 Task: Find a place to stay in An Nabk, Syria, for specific dates with a budget of ₹5000 to ₹10000, 1 bedroom, and specific amenities.
Action: Mouse moved to (522, 114)
Screenshot: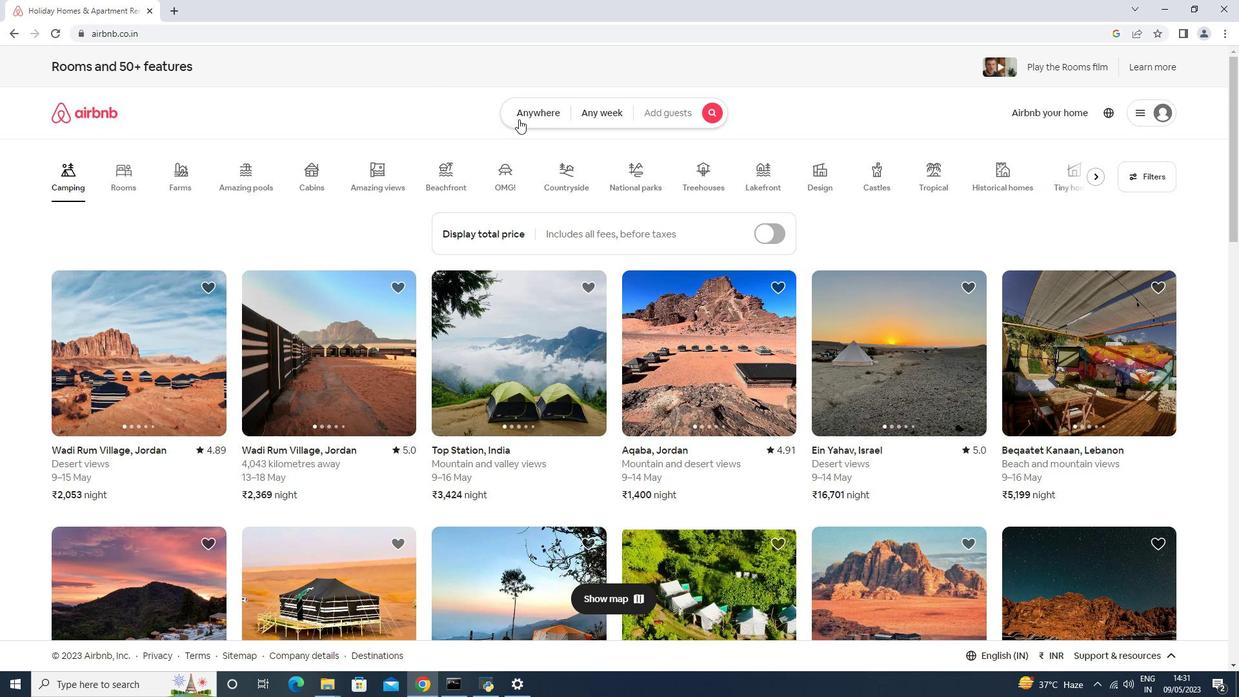 
Action: Mouse pressed left at (522, 114)
Screenshot: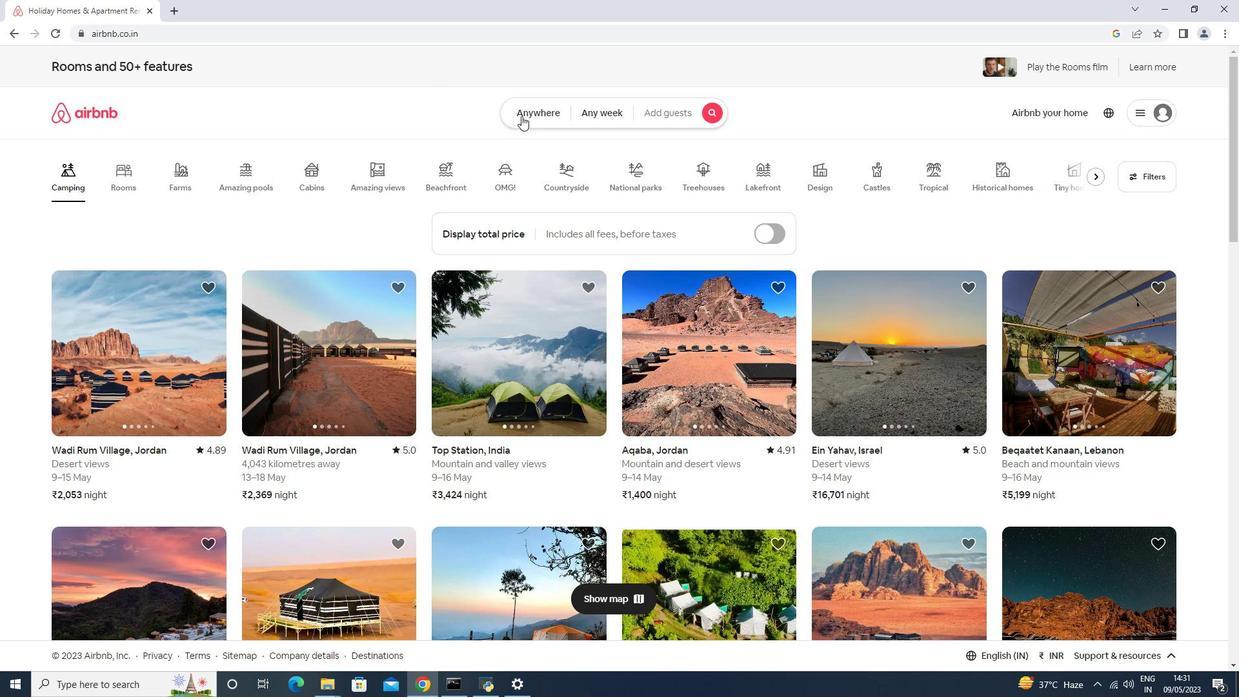 
Action: Mouse moved to (401, 165)
Screenshot: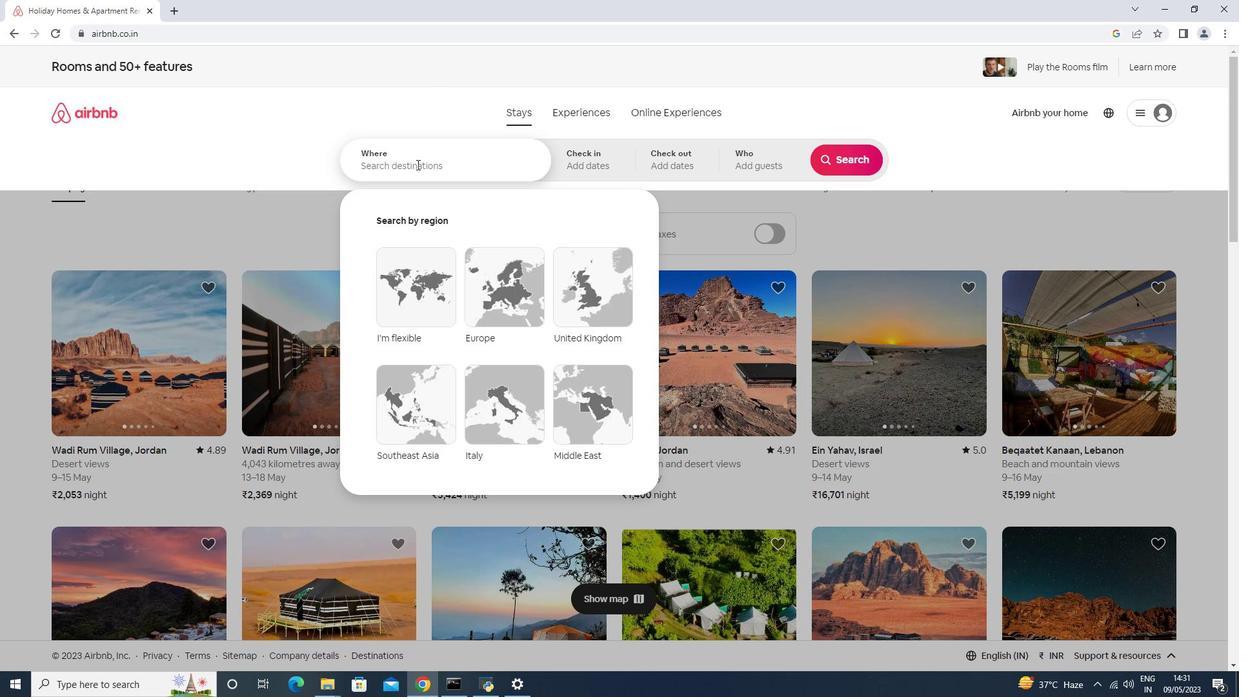 
Action: Mouse pressed left at (401, 165)
Screenshot: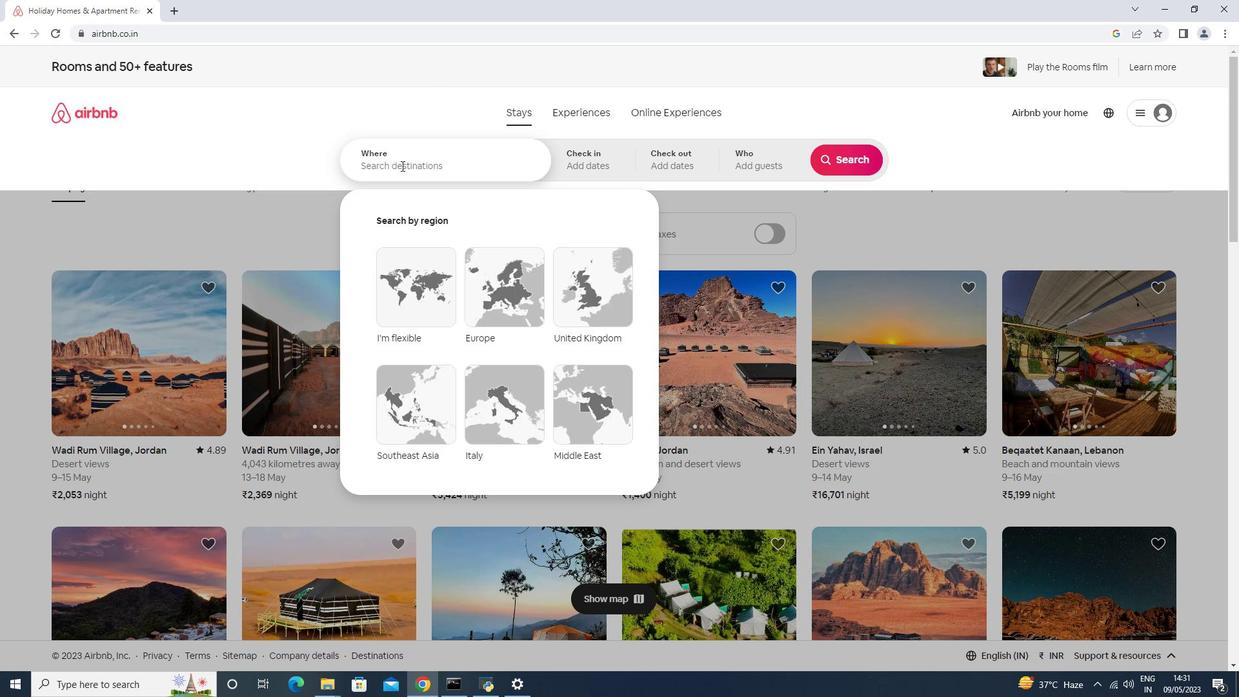 
Action: Mouse moved to (400, 165)
Screenshot: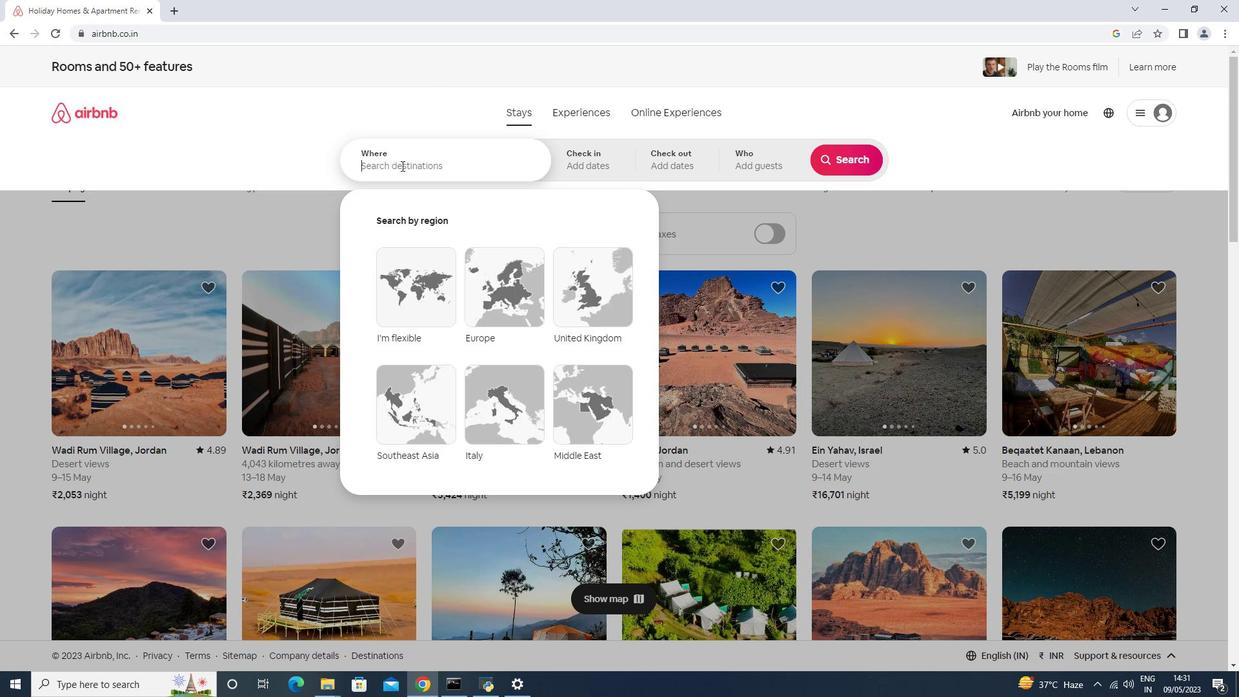 
Action: Key pressed <Key.shift>An<Key.space><Key.shift>Nabk,<Key.space><Key.shift>Syria<Key.enter>
Screenshot: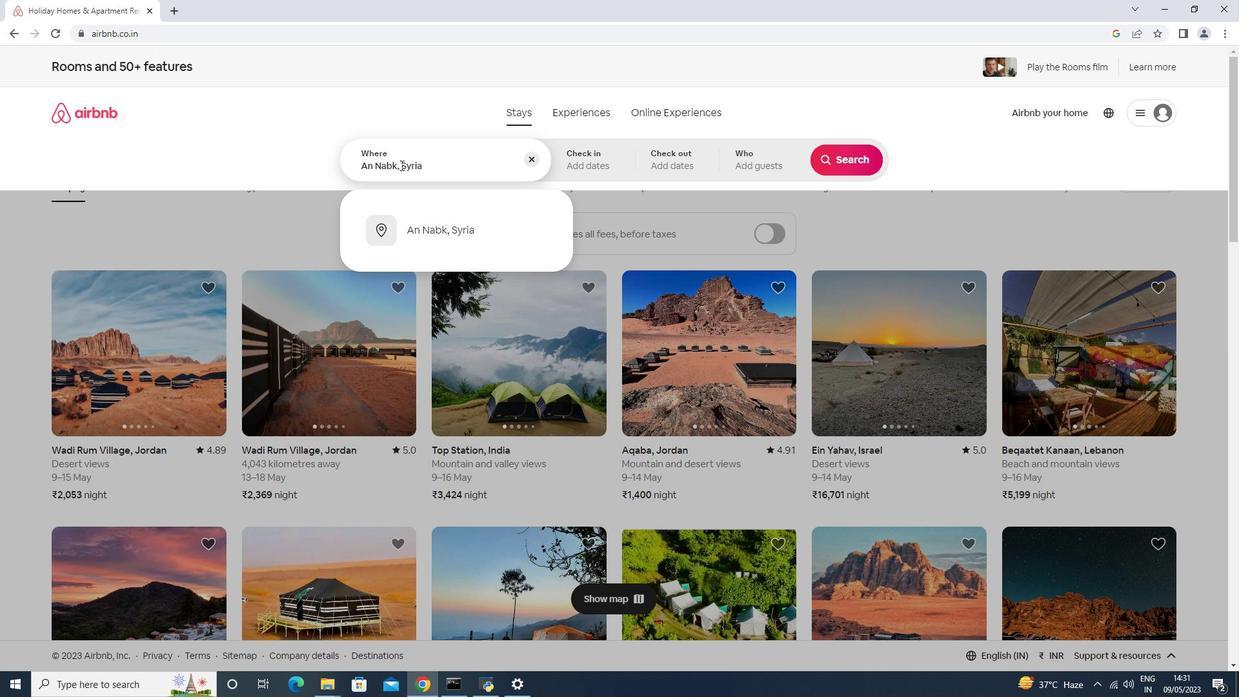 
Action: Mouse moved to (837, 264)
Screenshot: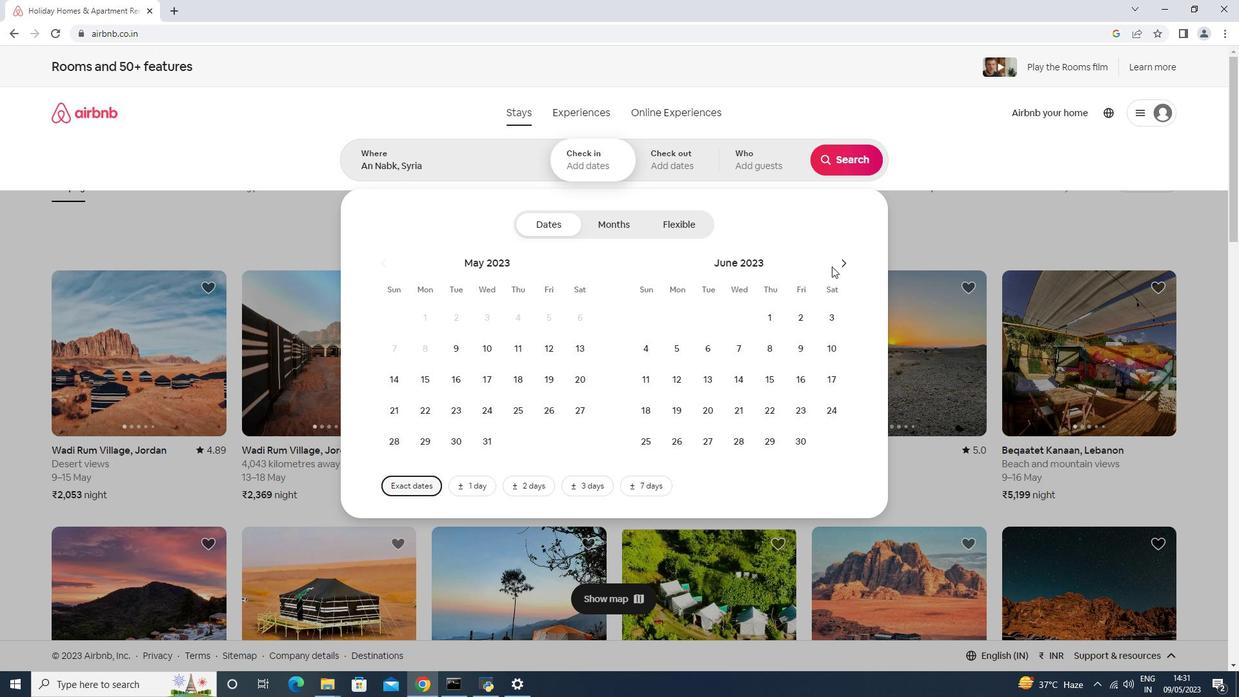 
Action: Mouse pressed left at (837, 264)
Screenshot: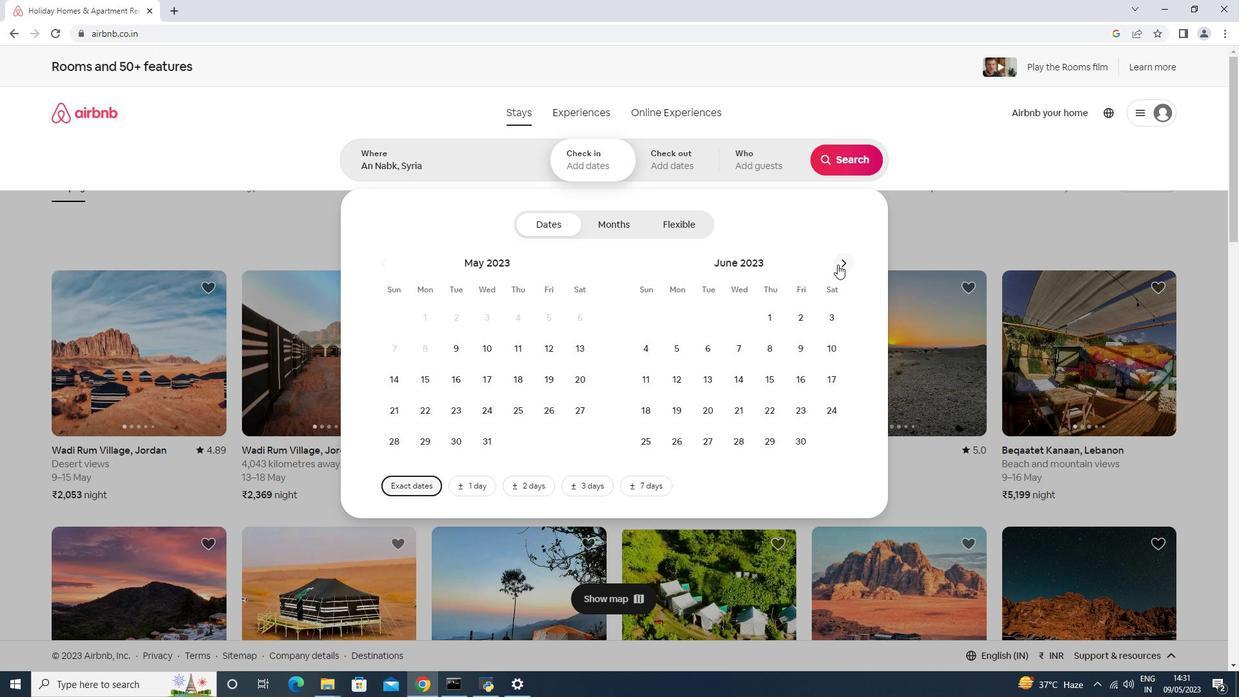 
Action: Mouse pressed left at (837, 264)
Screenshot: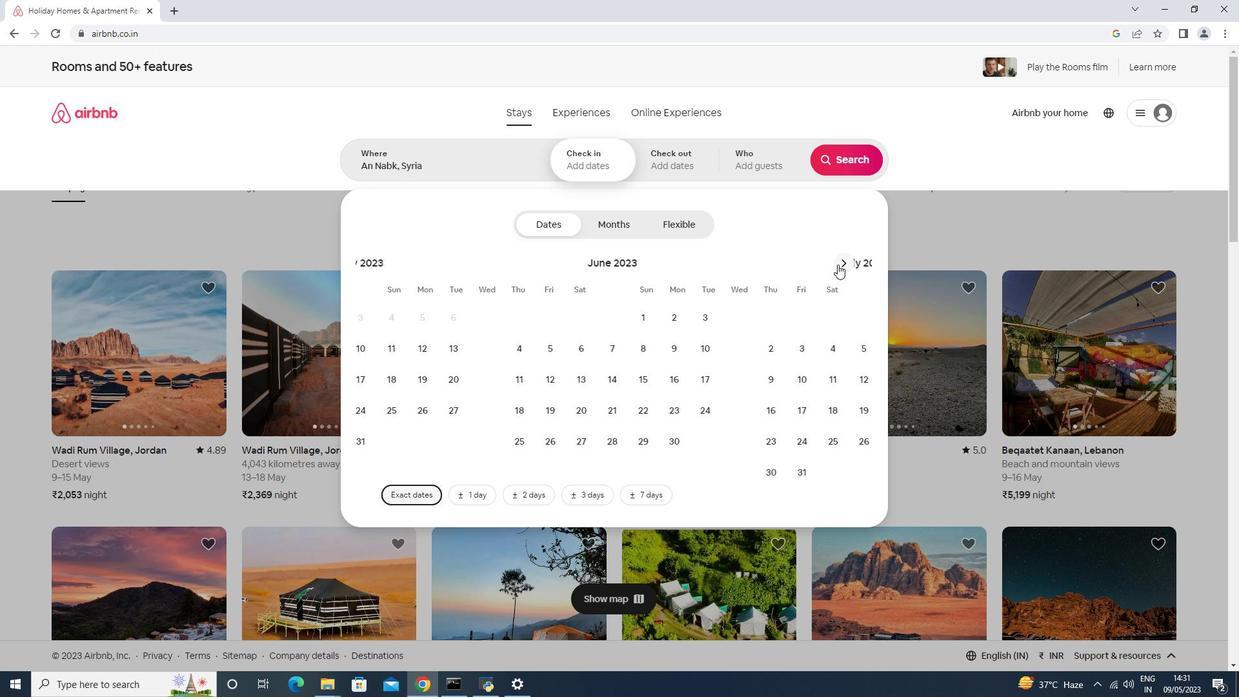 
Action: Mouse moved to (695, 379)
Screenshot: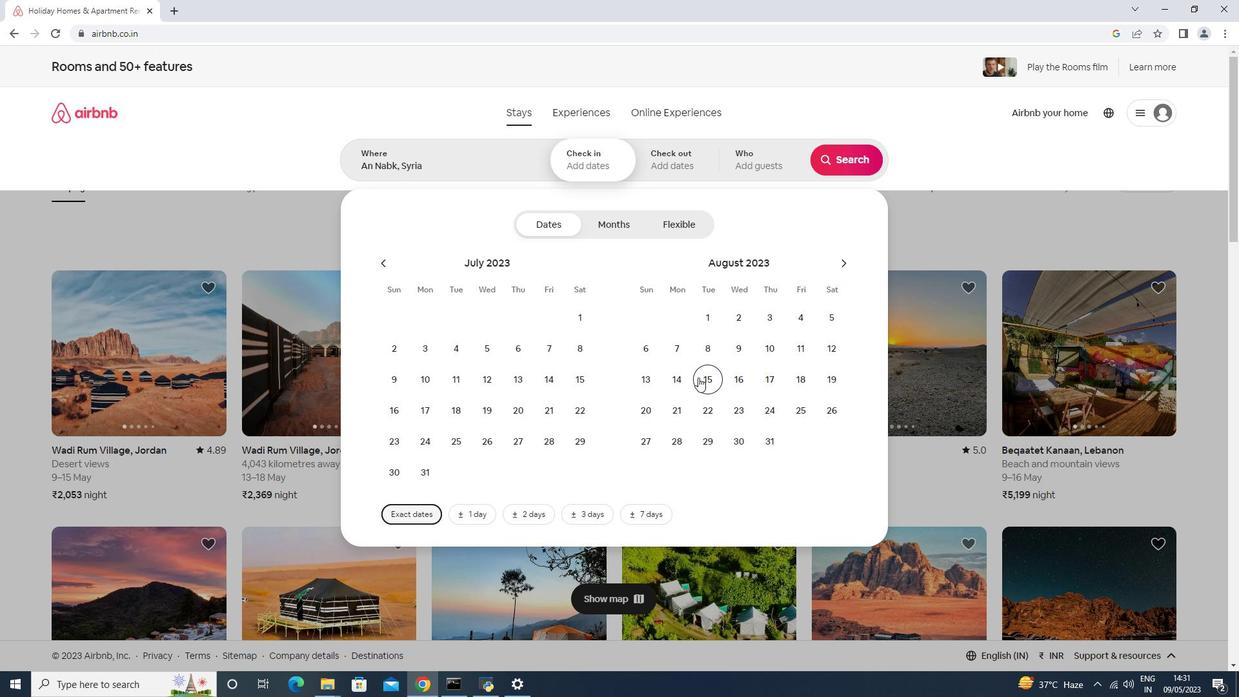 
Action: Mouse pressed left at (695, 379)
Screenshot: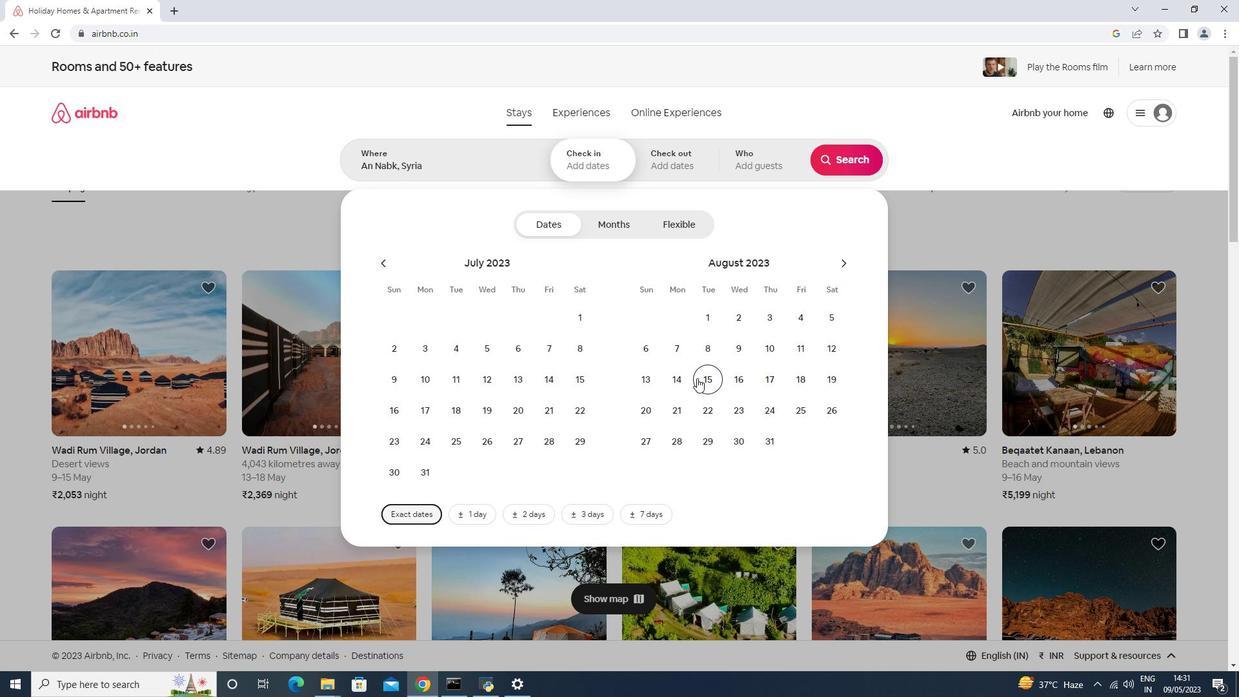 
Action: Mouse moved to (639, 415)
Screenshot: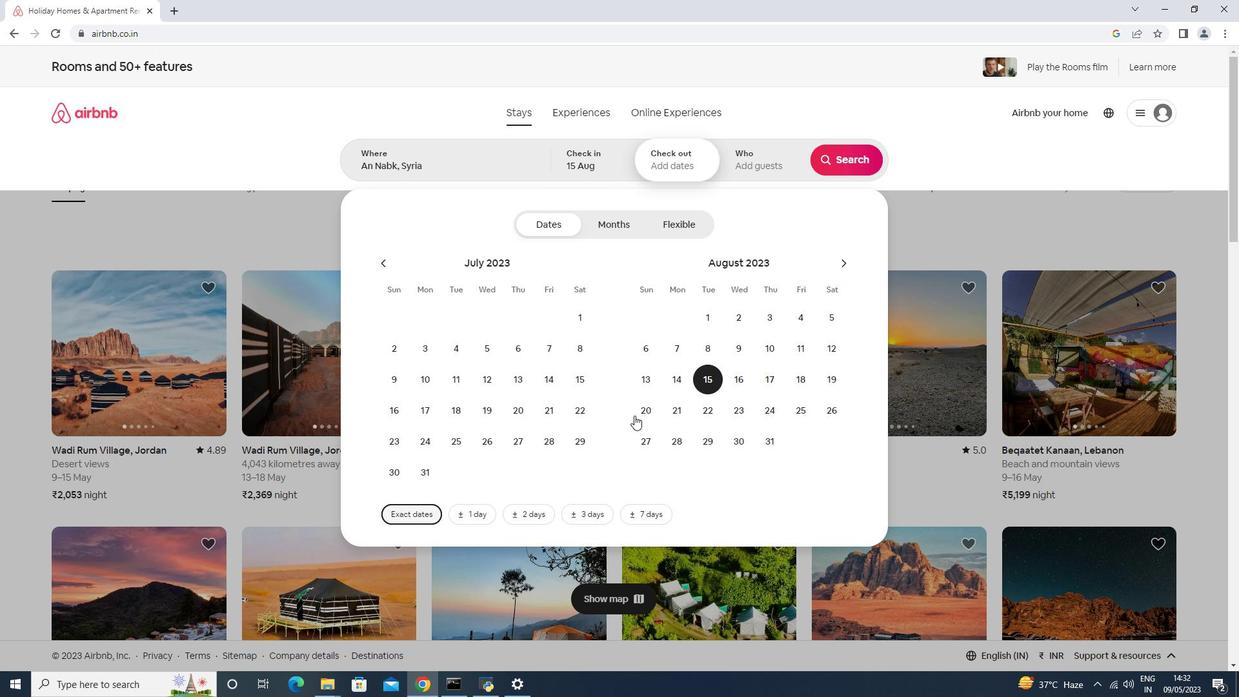 
Action: Mouse pressed left at (639, 415)
Screenshot: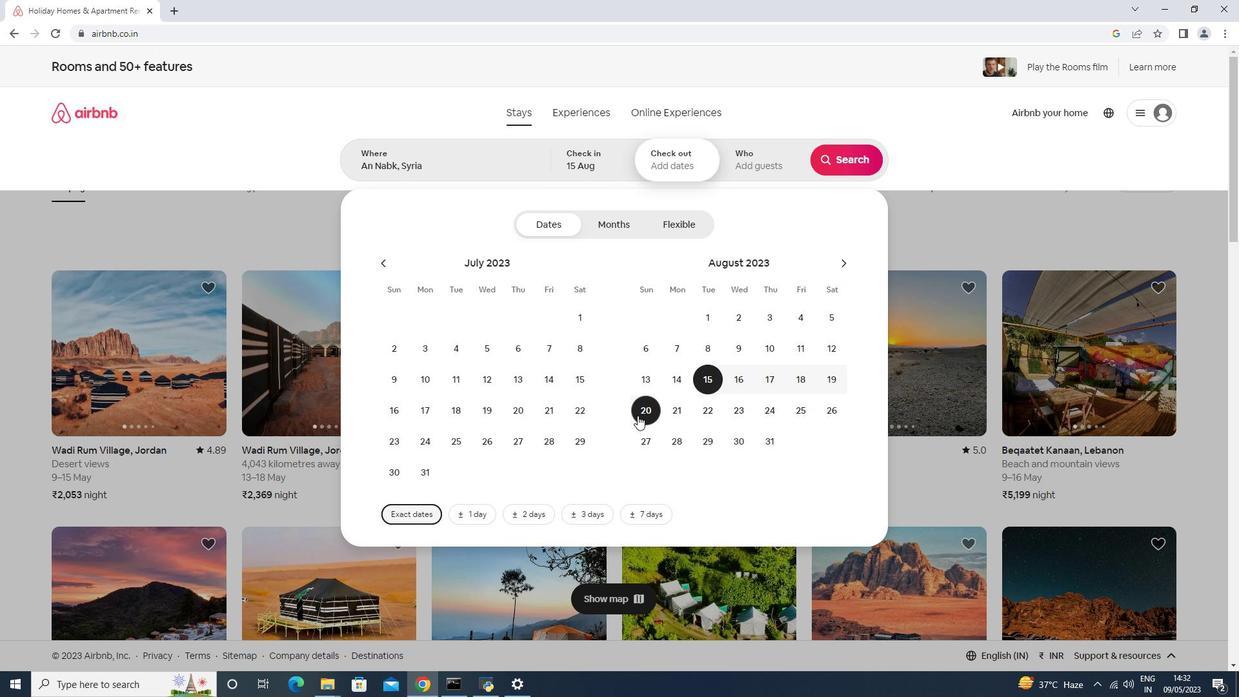 
Action: Mouse moved to (778, 158)
Screenshot: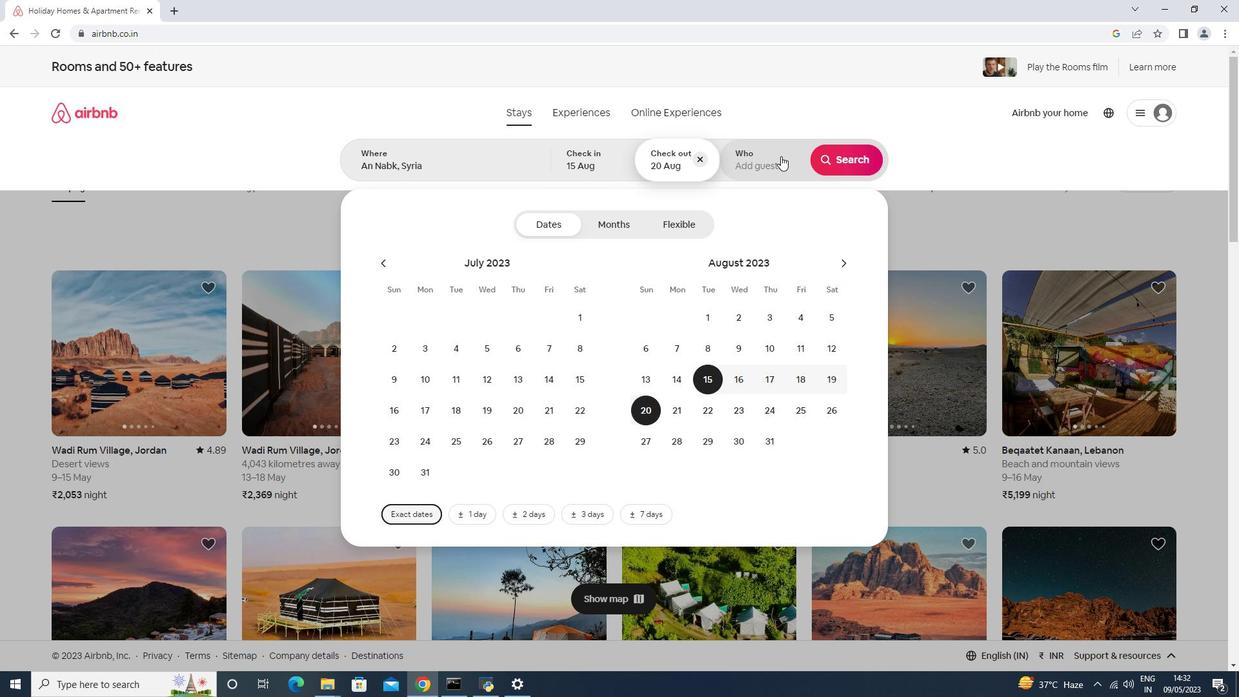 
Action: Mouse pressed left at (778, 158)
Screenshot: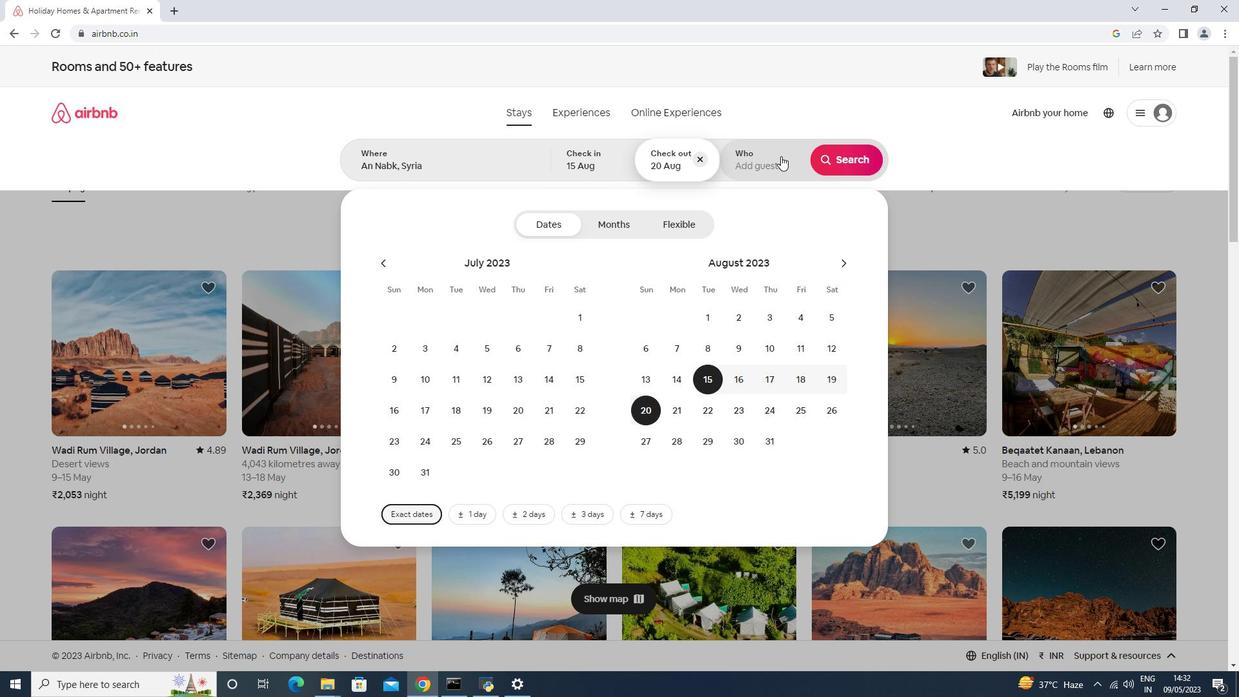 
Action: Mouse moved to (857, 236)
Screenshot: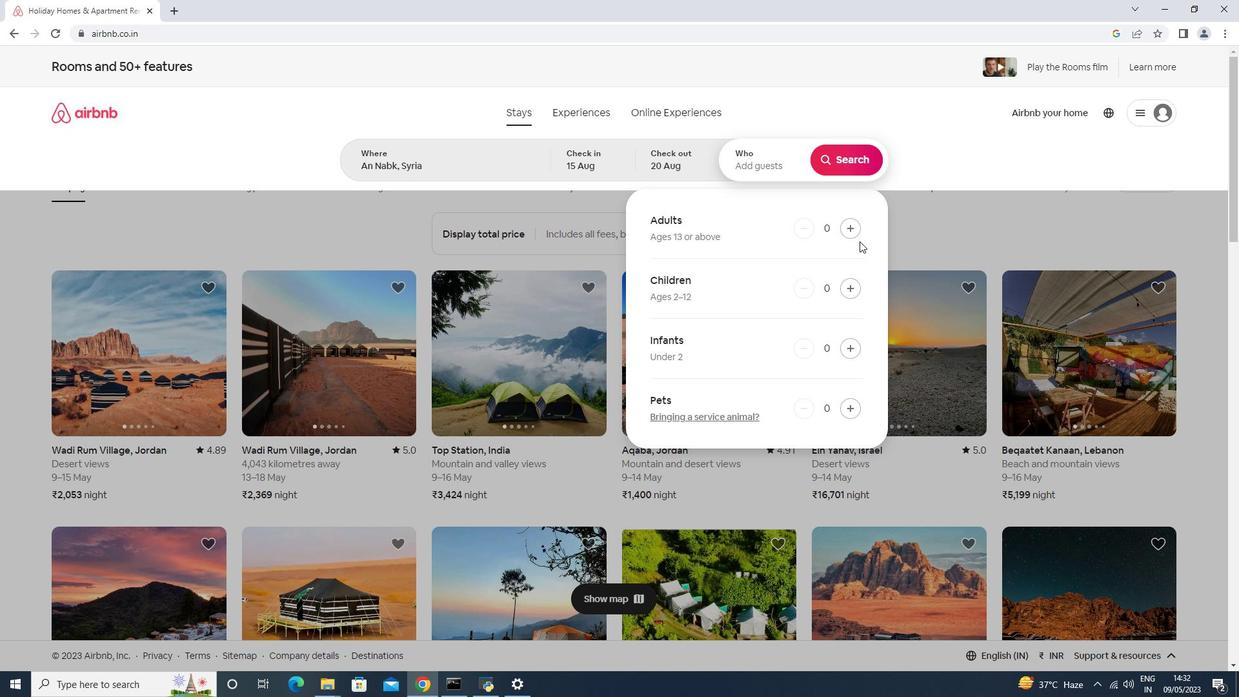 
Action: Mouse pressed left at (857, 236)
Screenshot: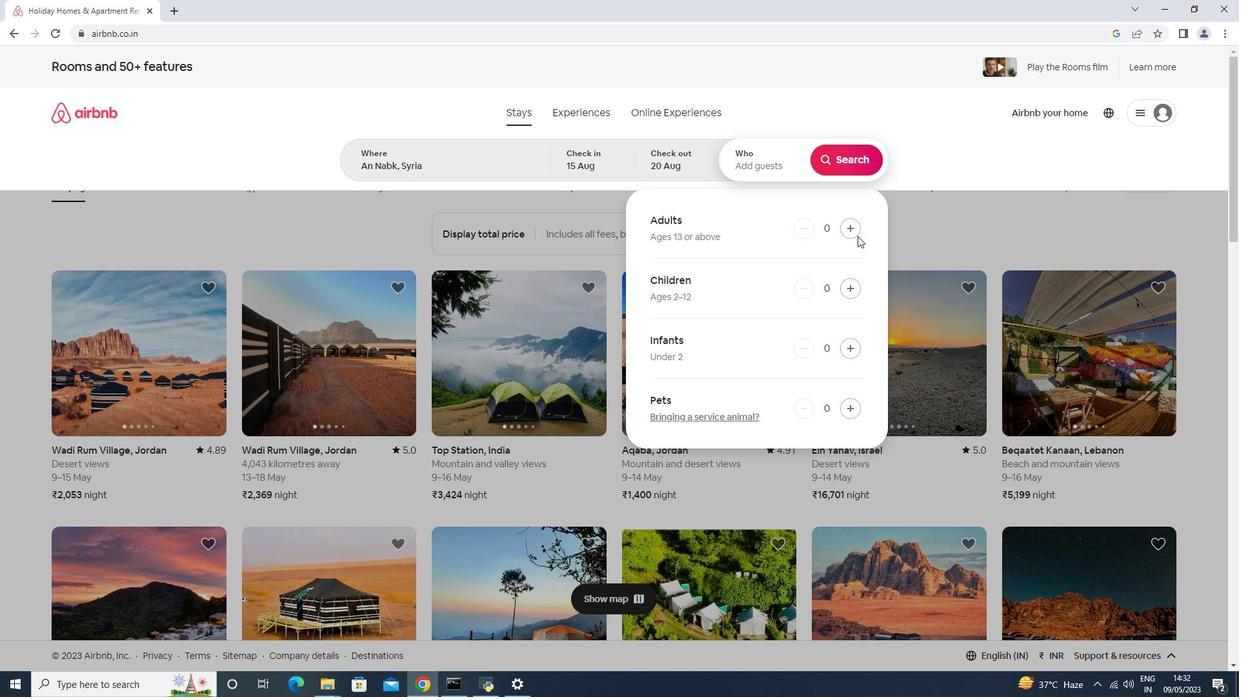 
Action: Mouse moved to (853, 229)
Screenshot: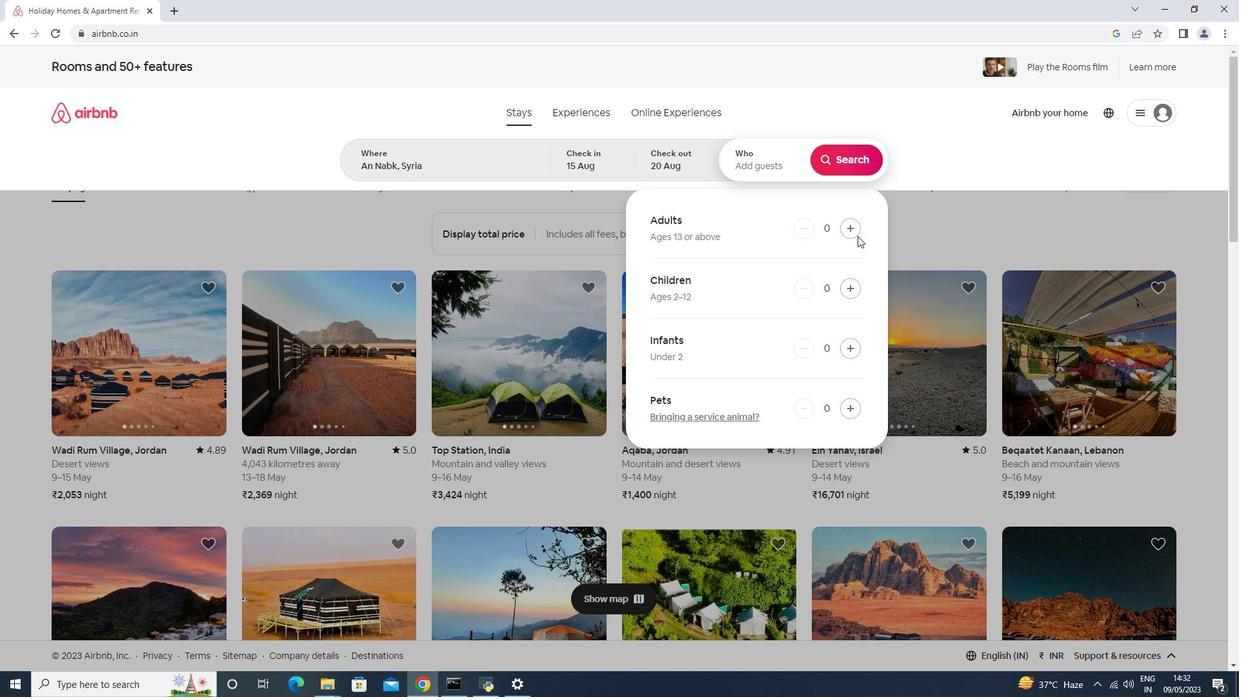 
Action: Mouse pressed left at (853, 229)
Screenshot: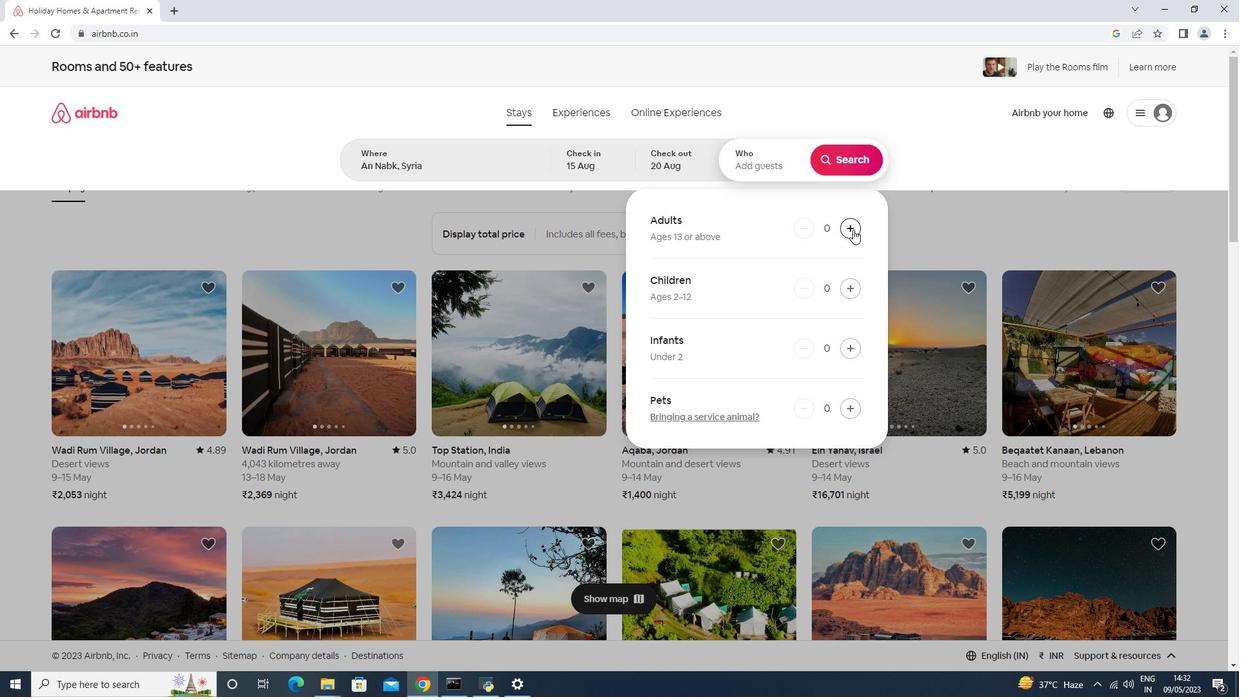 
Action: Mouse moved to (858, 156)
Screenshot: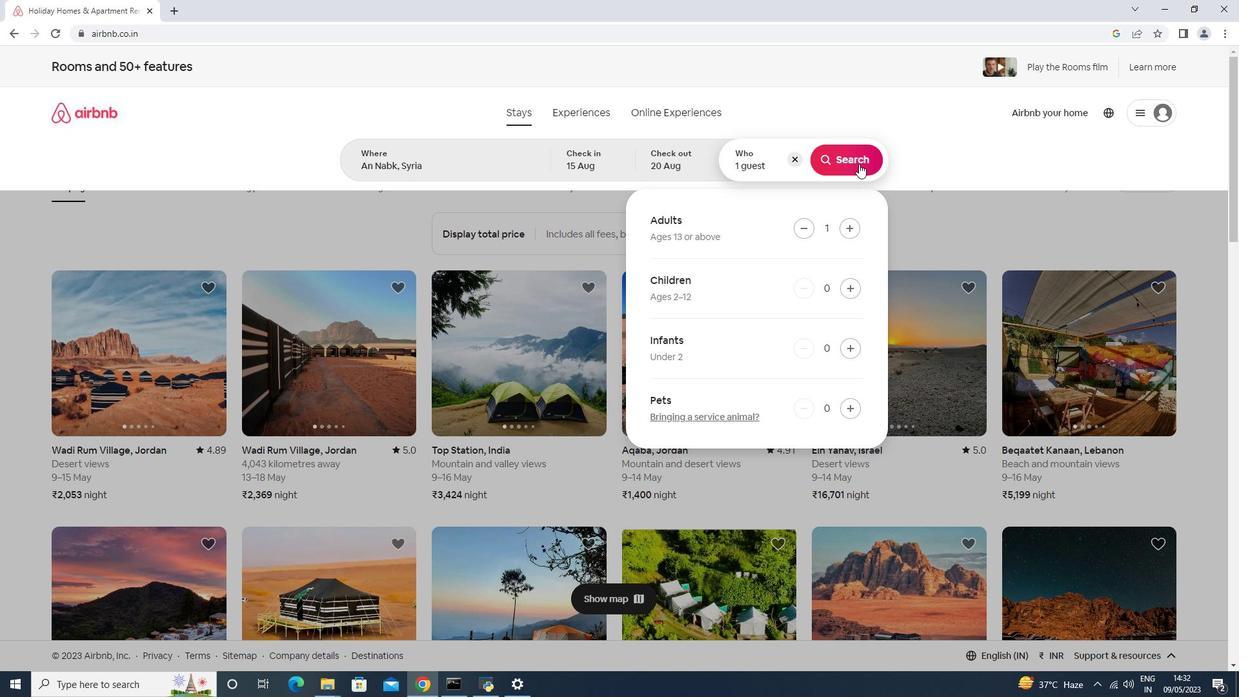 
Action: Mouse pressed left at (858, 156)
Screenshot: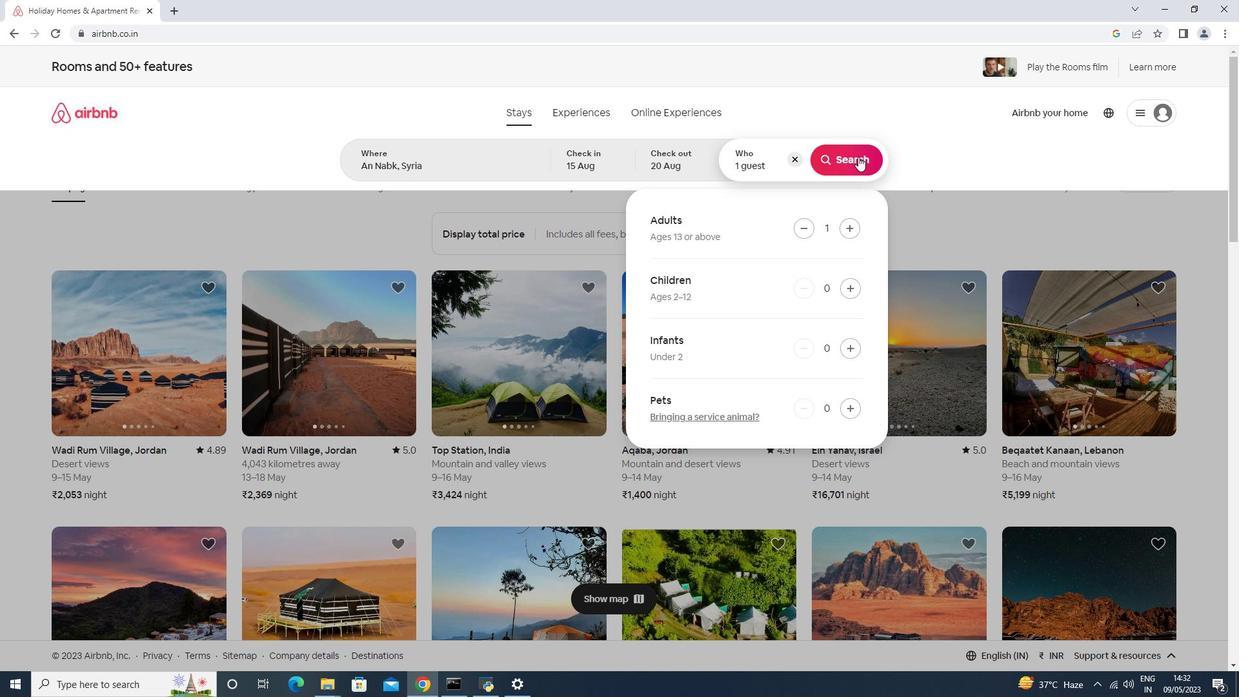 
Action: Mouse moved to (1172, 122)
Screenshot: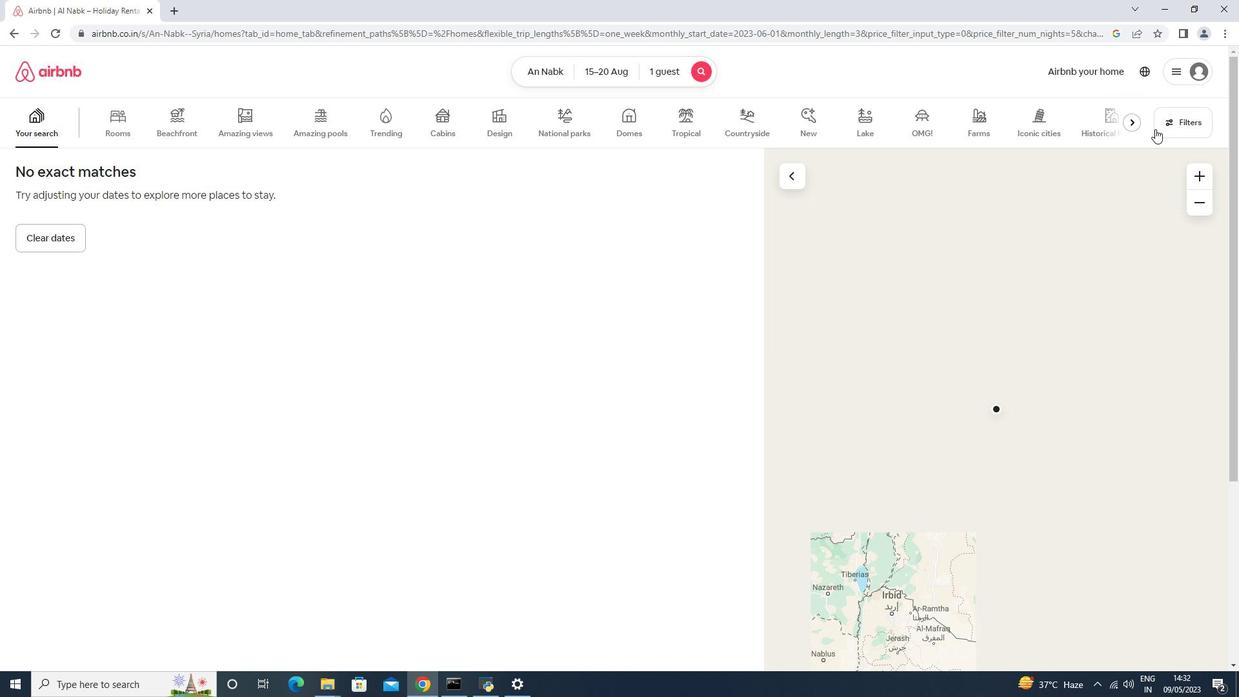 
Action: Mouse pressed left at (1172, 122)
Screenshot: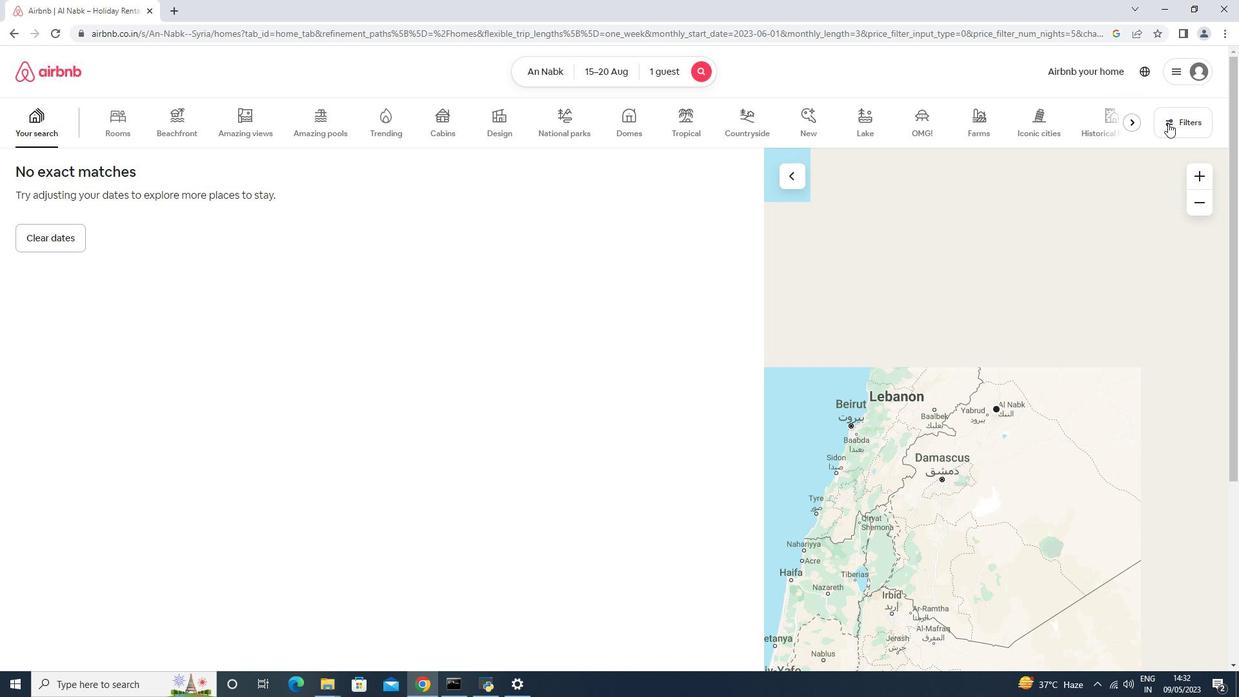 
Action: Mouse moved to (489, 428)
Screenshot: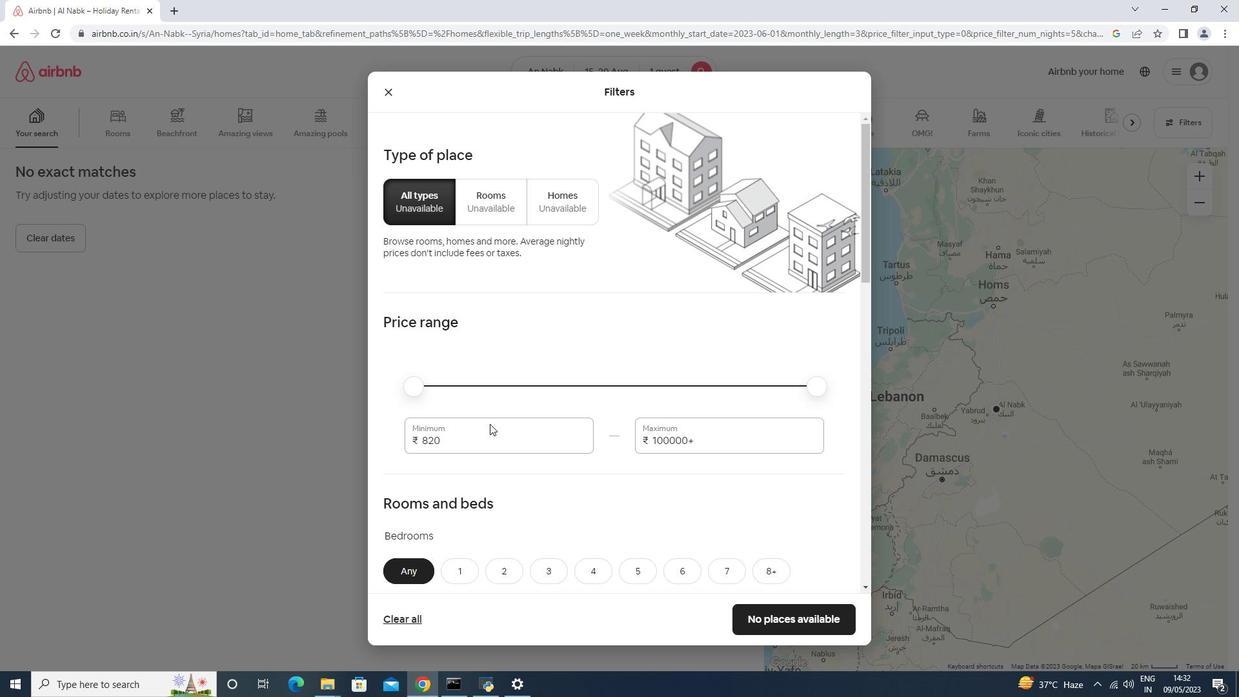 
Action: Mouse pressed left at (489, 428)
Screenshot: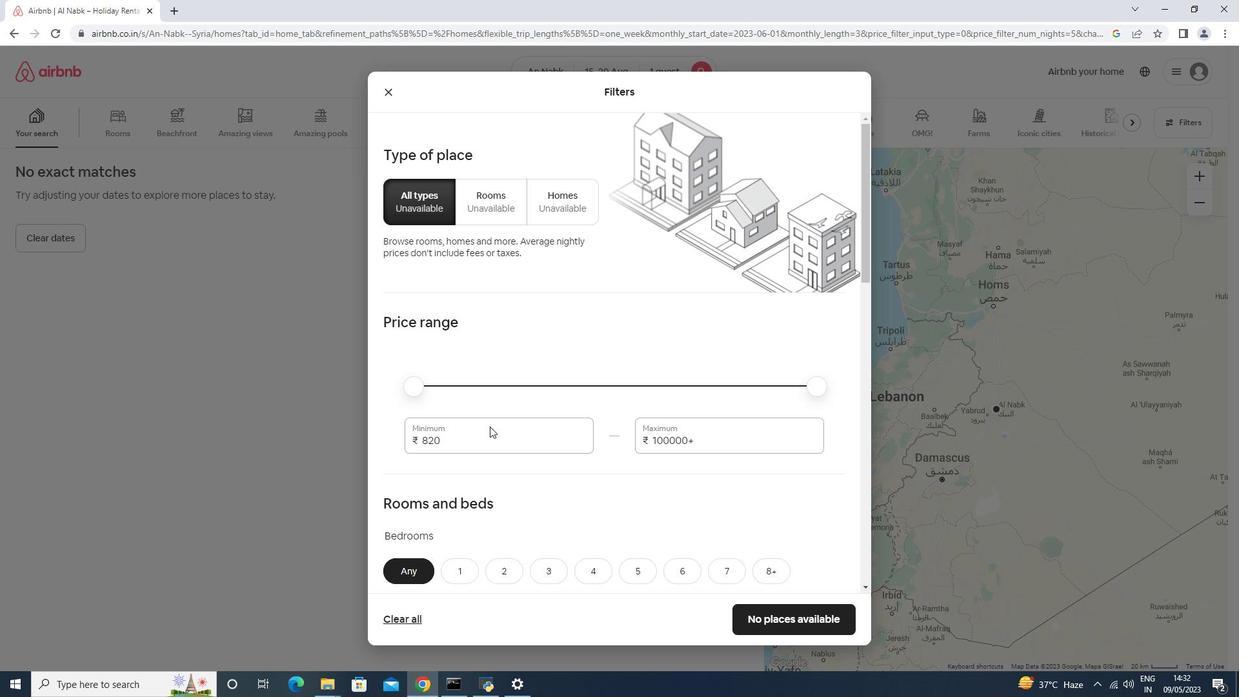 
Action: Mouse moved to (490, 423)
Screenshot: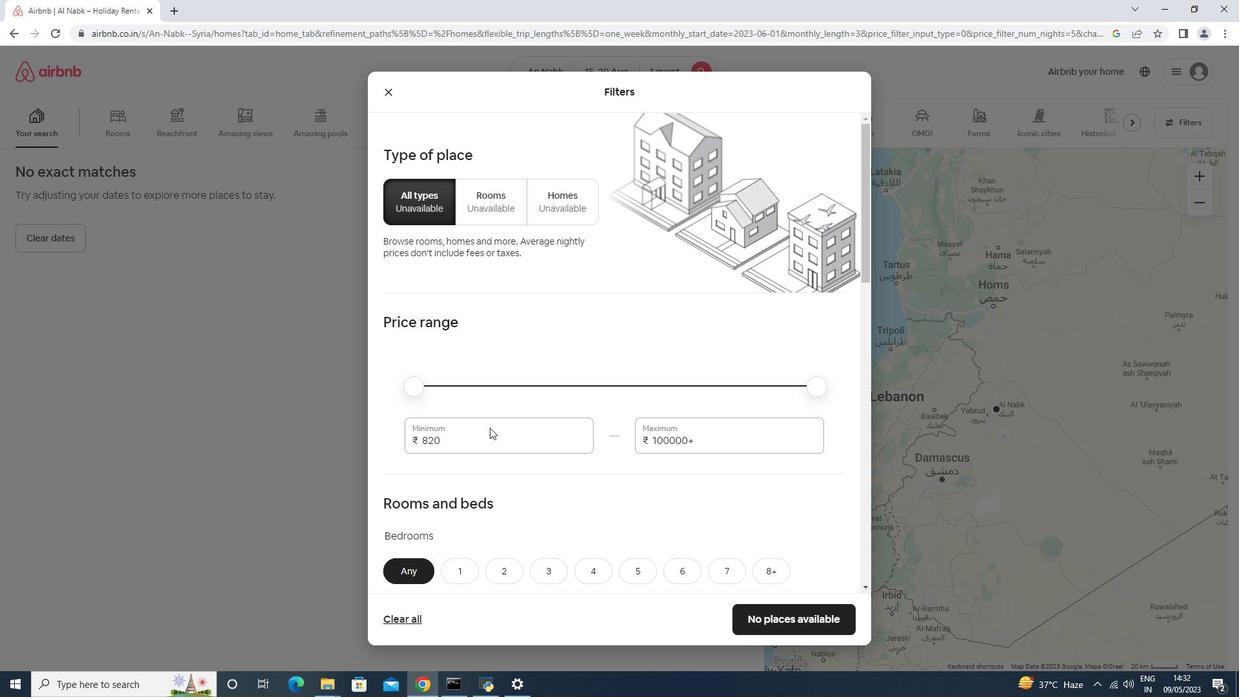 
Action: Key pressed <Key.backspace><Key.backspace><Key.backspace>5000<Key.tab>10000
Screenshot: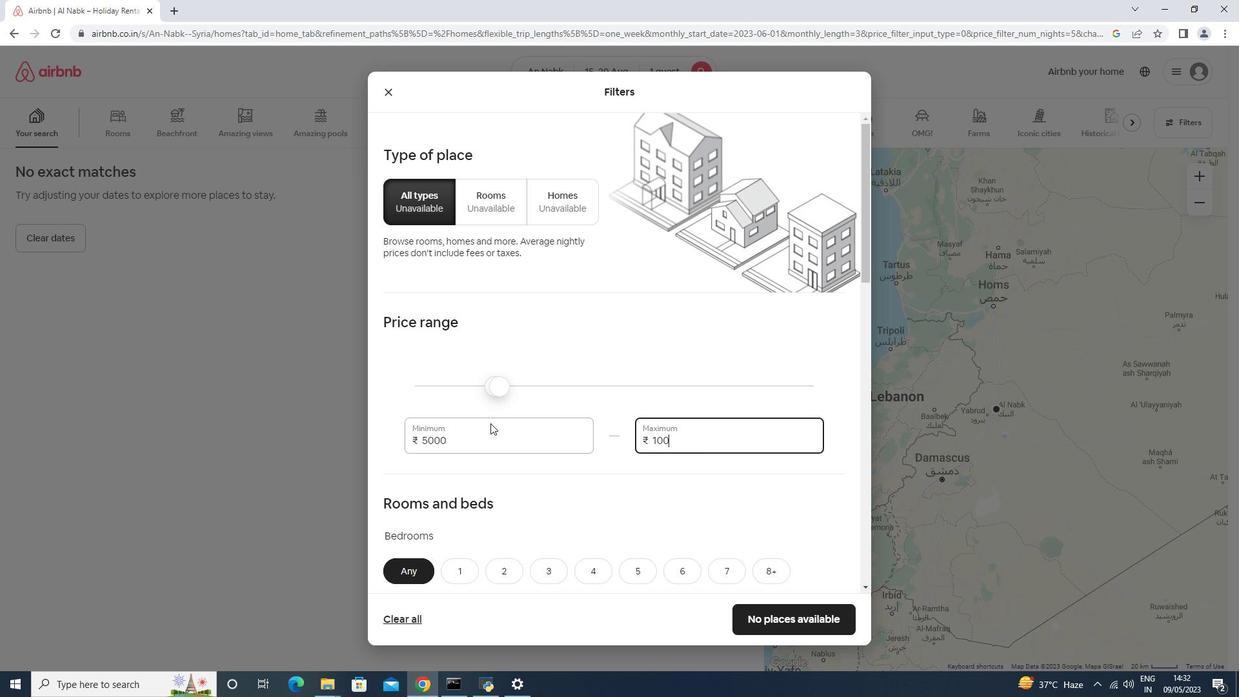 
Action: Mouse scrolled (490, 422) with delta (0, 0)
Screenshot: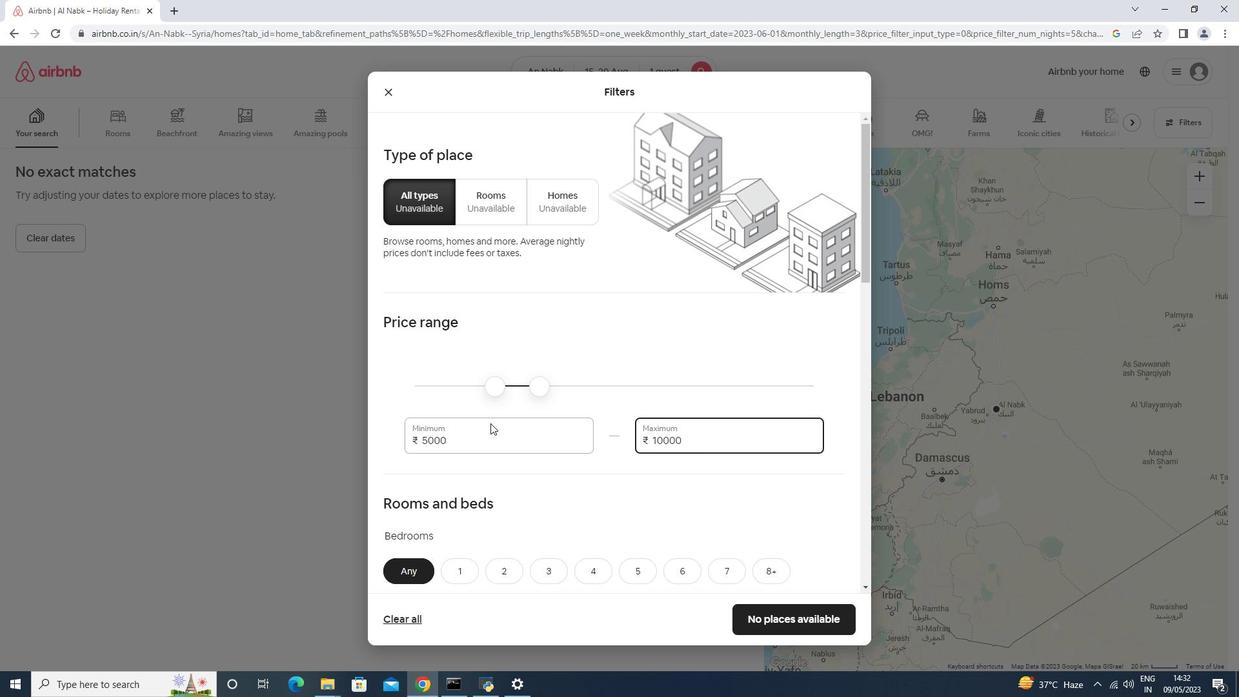 
Action: Mouse scrolled (490, 422) with delta (0, 0)
Screenshot: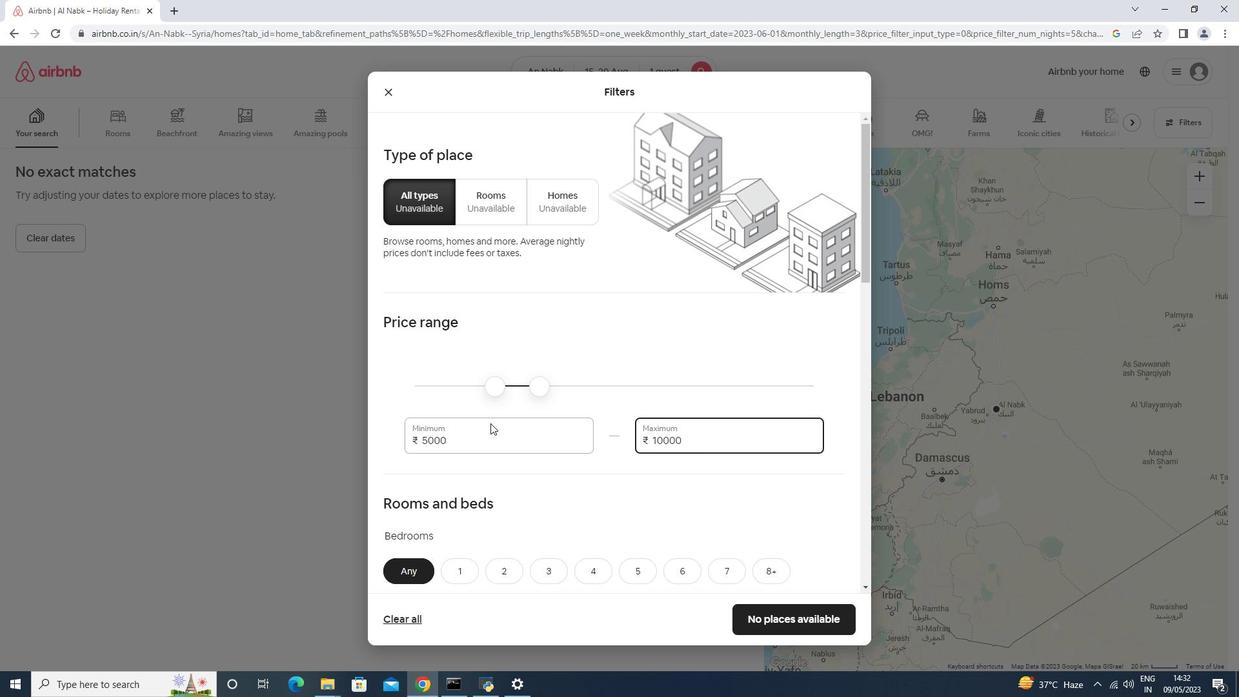 
Action: Mouse scrolled (490, 422) with delta (0, 0)
Screenshot: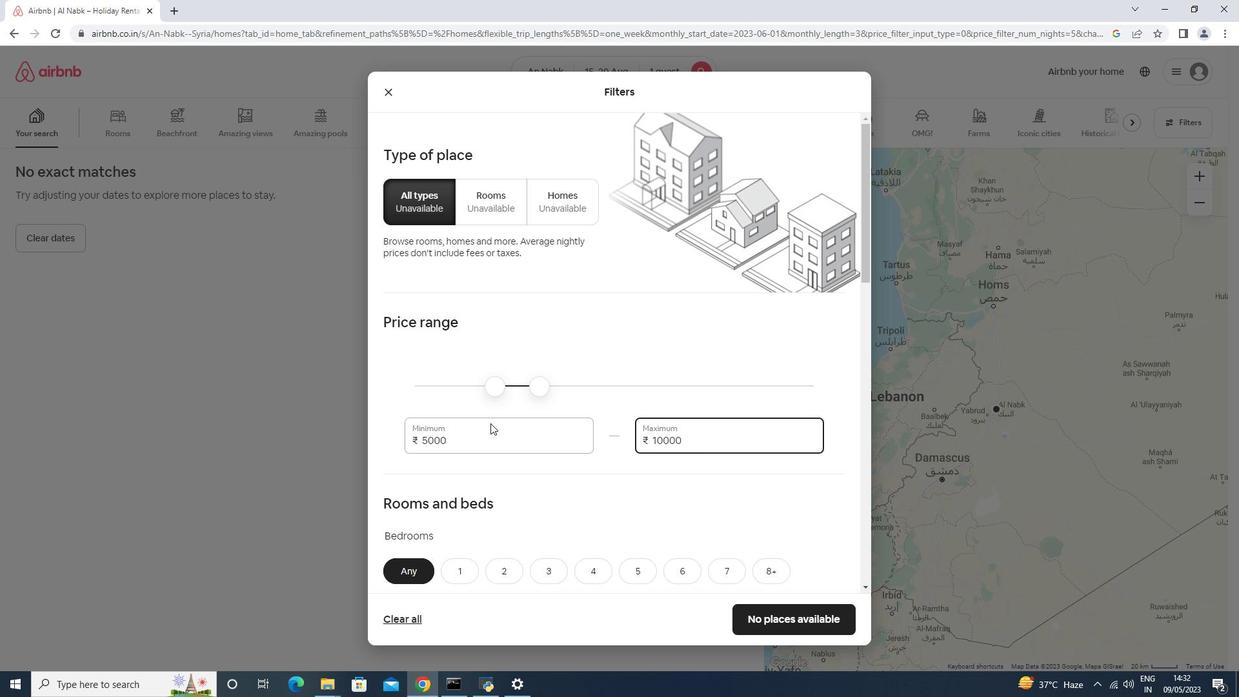 
Action: Mouse scrolled (490, 422) with delta (0, 0)
Screenshot: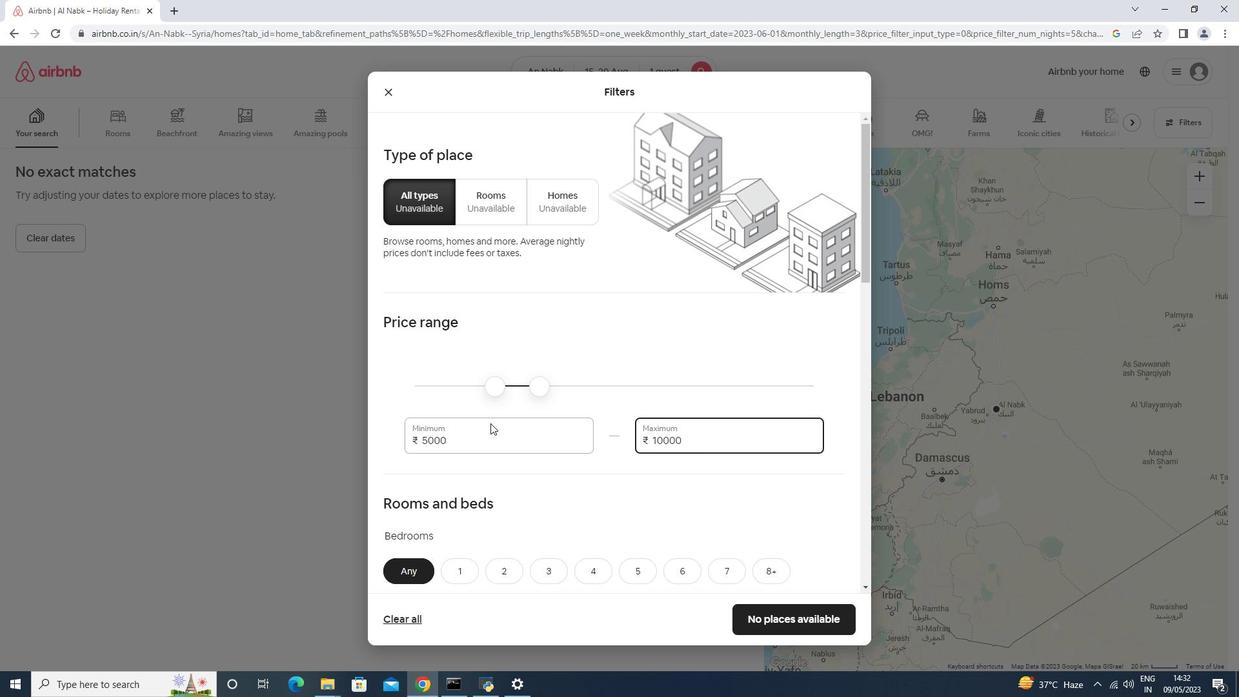 
Action: Mouse scrolled (490, 422) with delta (0, 0)
Screenshot: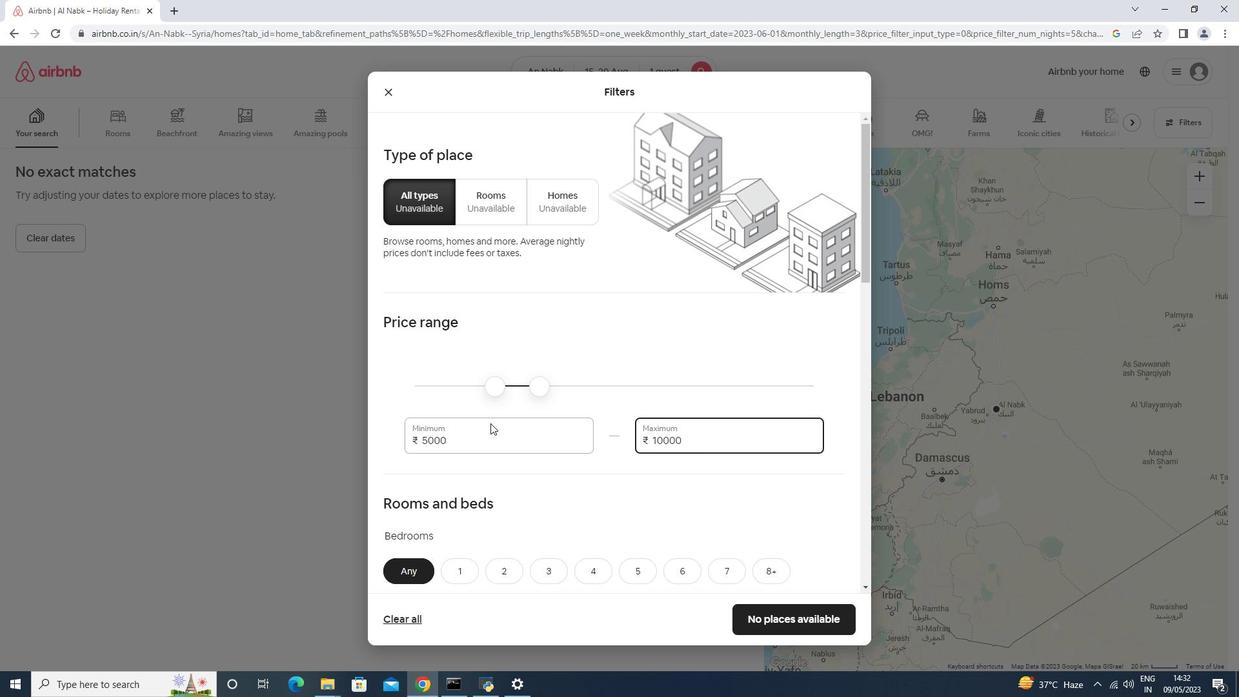 
Action: Mouse moved to (460, 342)
Screenshot: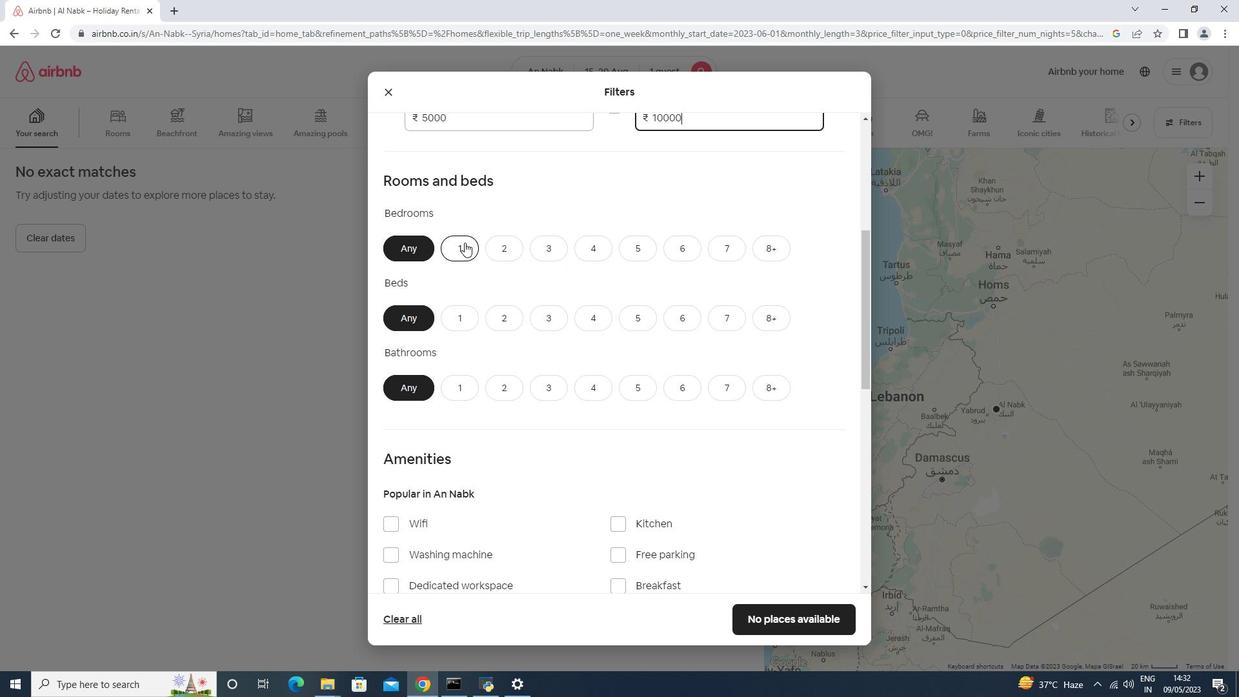 
Action: Mouse pressed left at (460, 342)
Screenshot: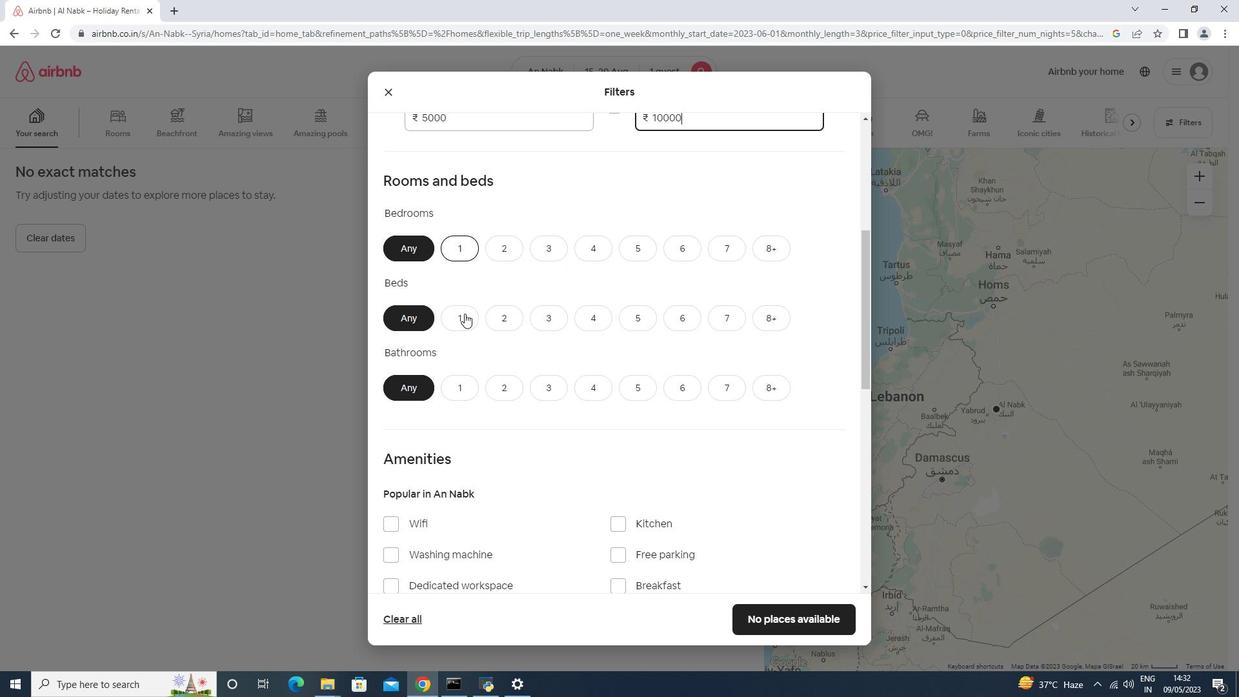 
Action: Mouse moved to (460, 327)
Screenshot: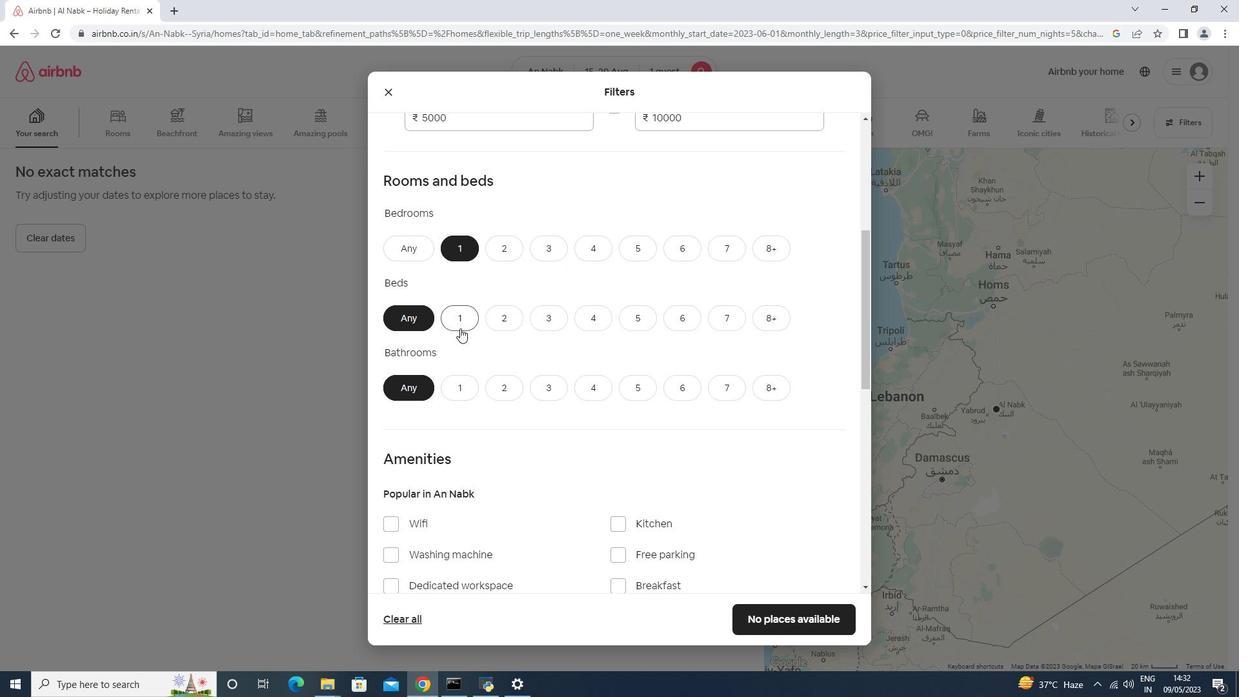 
Action: Mouse pressed left at (460, 327)
Screenshot: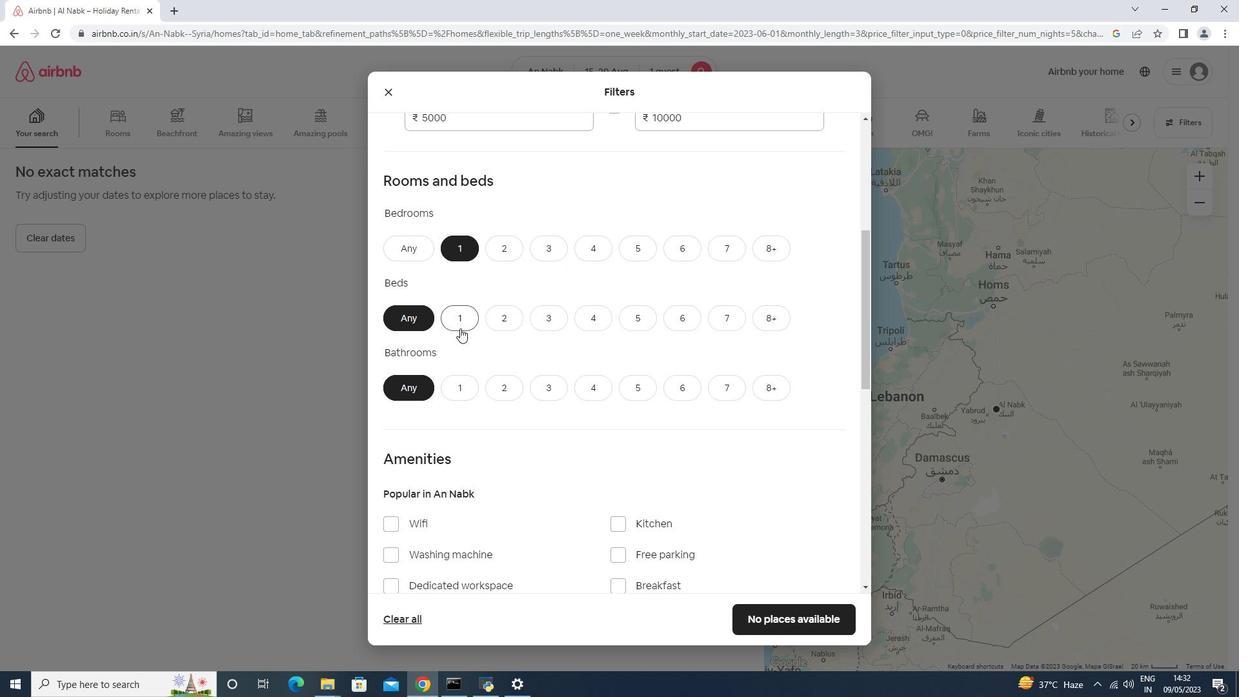 
Action: Mouse moved to (461, 377)
Screenshot: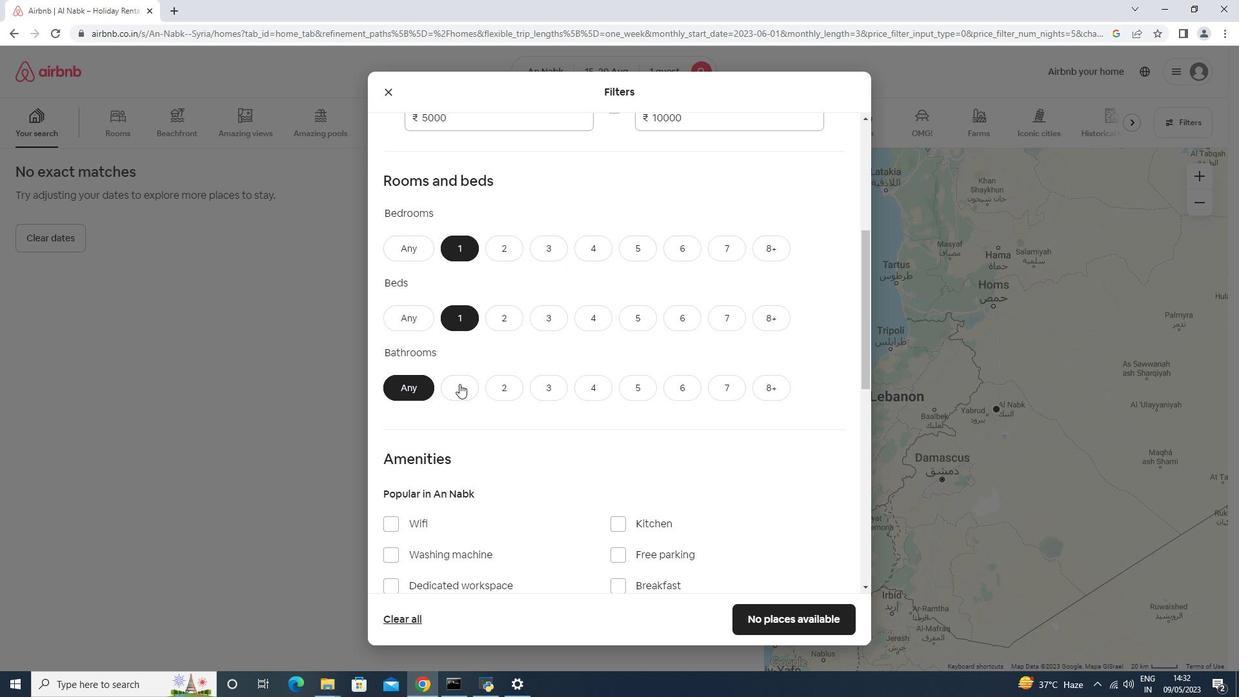 
Action: Mouse pressed left at (461, 377)
Screenshot: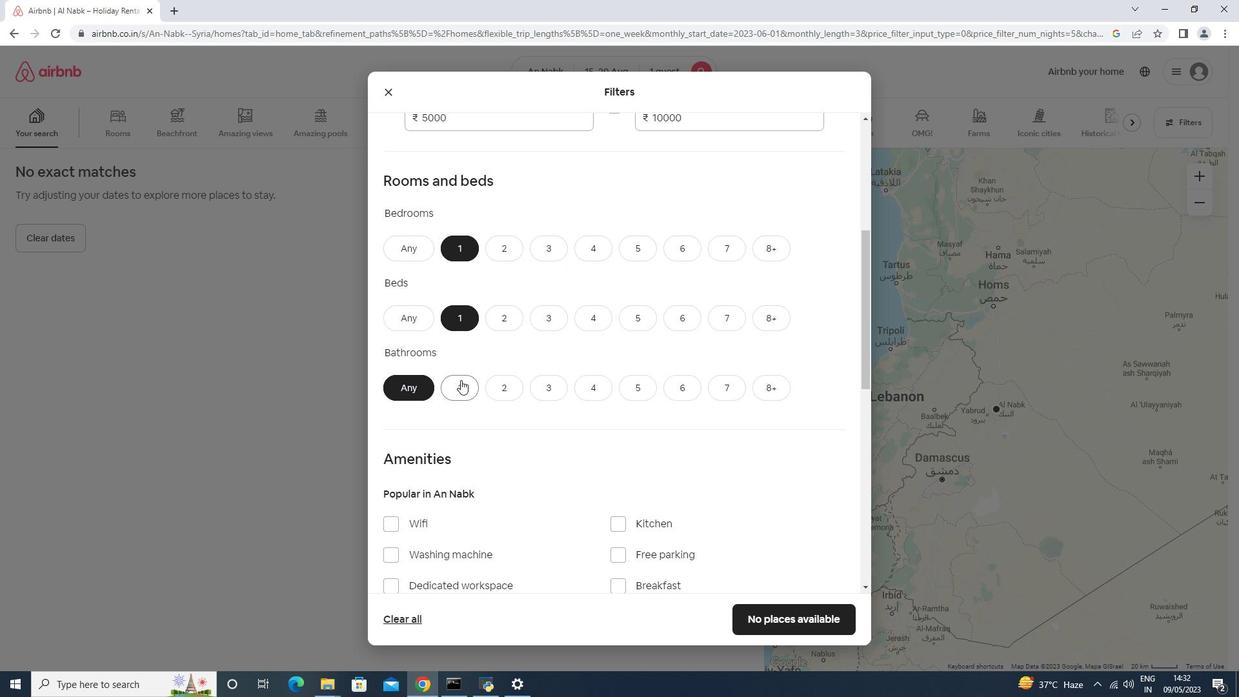 
Action: Mouse moved to (461, 369)
Screenshot: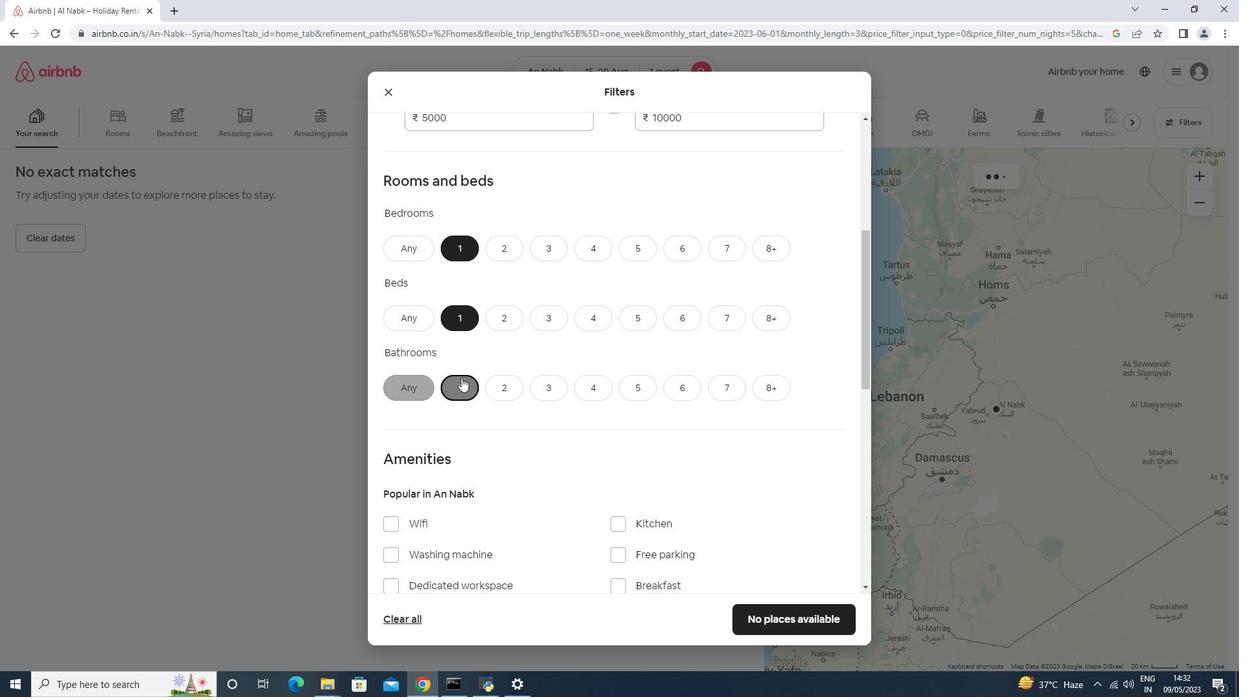 
Action: Mouse scrolled (461, 368) with delta (0, 0)
Screenshot: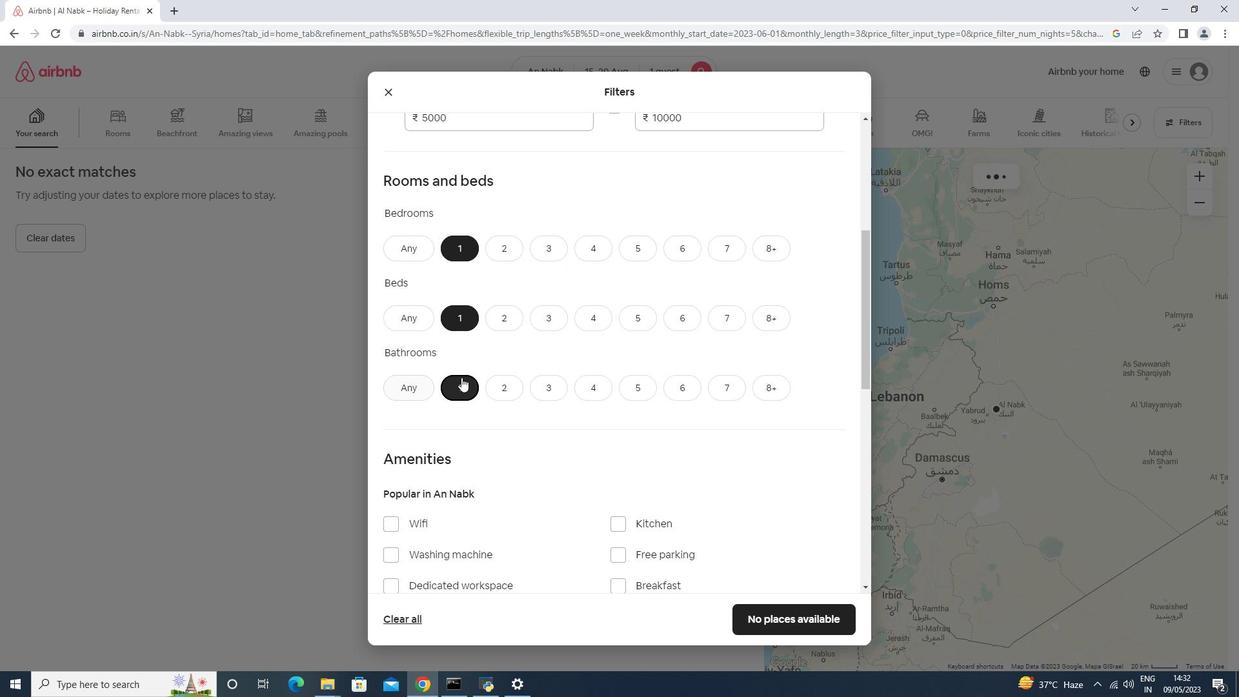 
Action: Mouse scrolled (461, 368) with delta (0, 0)
Screenshot: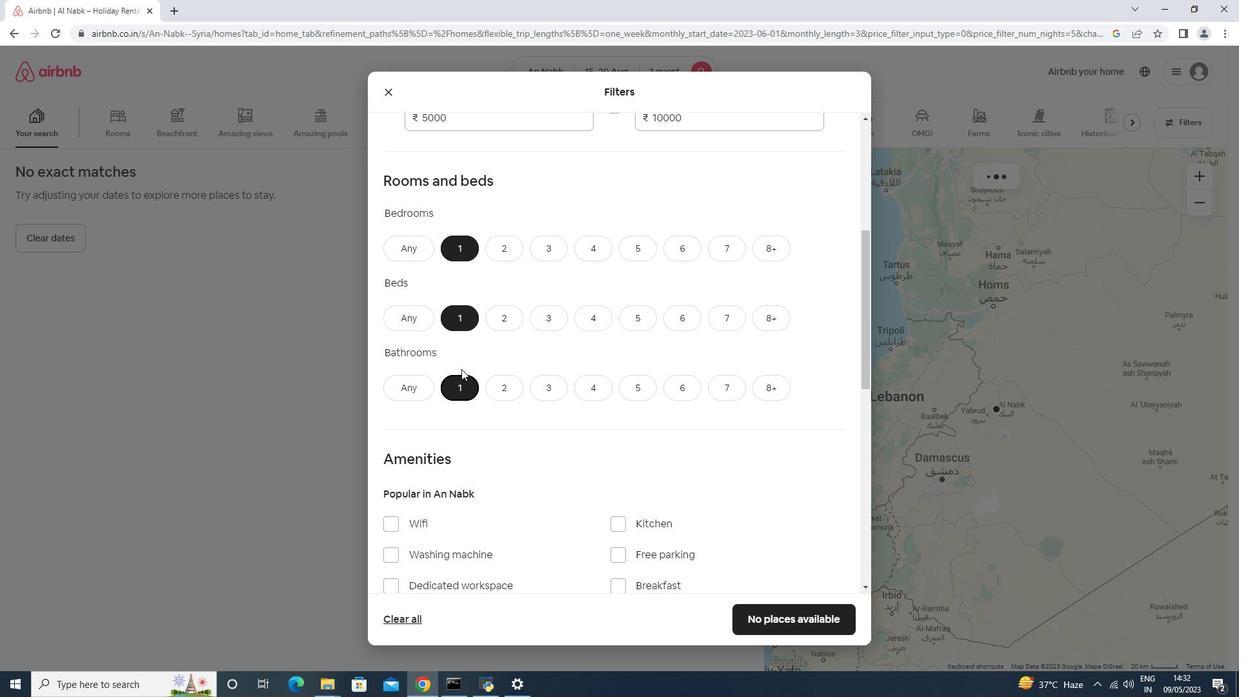 
Action: Mouse scrolled (461, 368) with delta (0, 0)
Screenshot: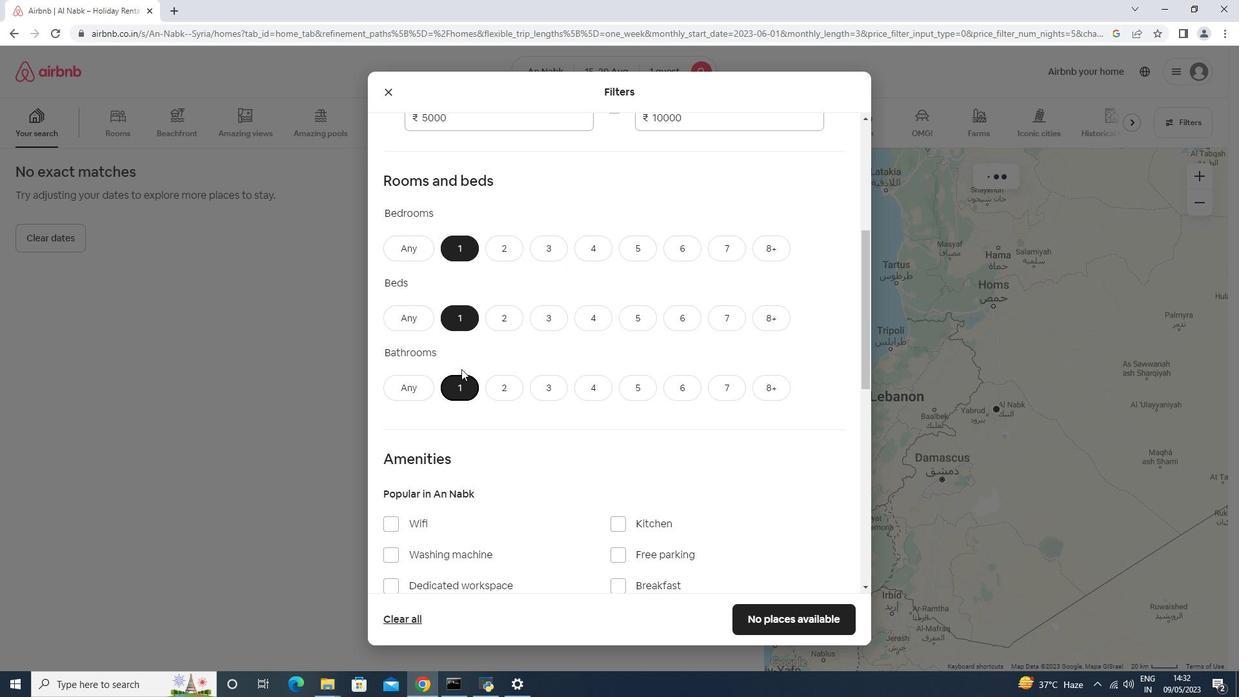 
Action: Mouse scrolled (461, 368) with delta (0, 0)
Screenshot: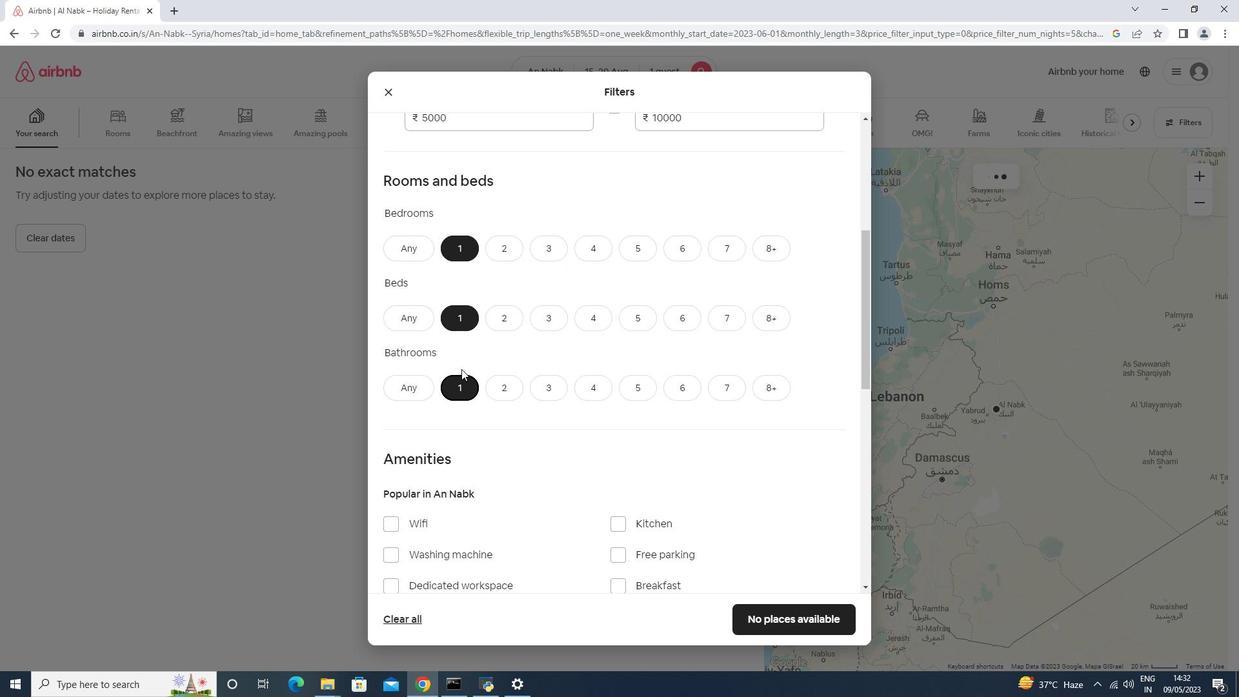 
Action: Mouse moved to (814, 499)
Screenshot: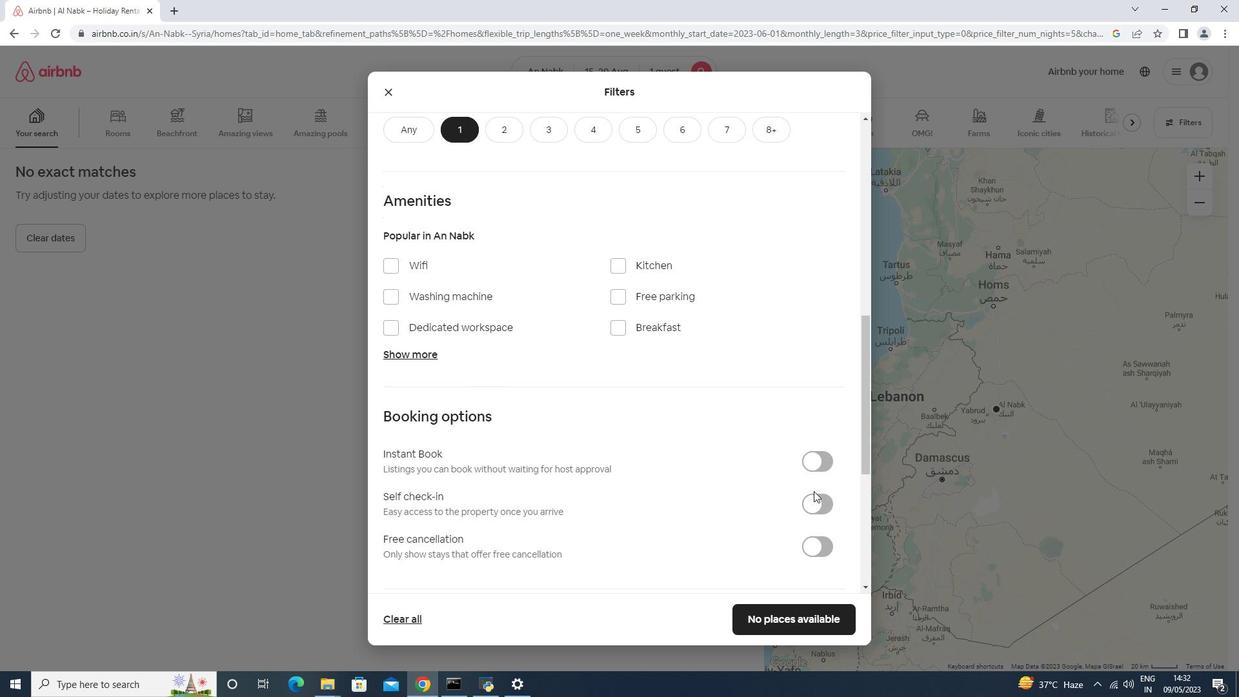 
Action: Mouse pressed left at (814, 499)
Screenshot: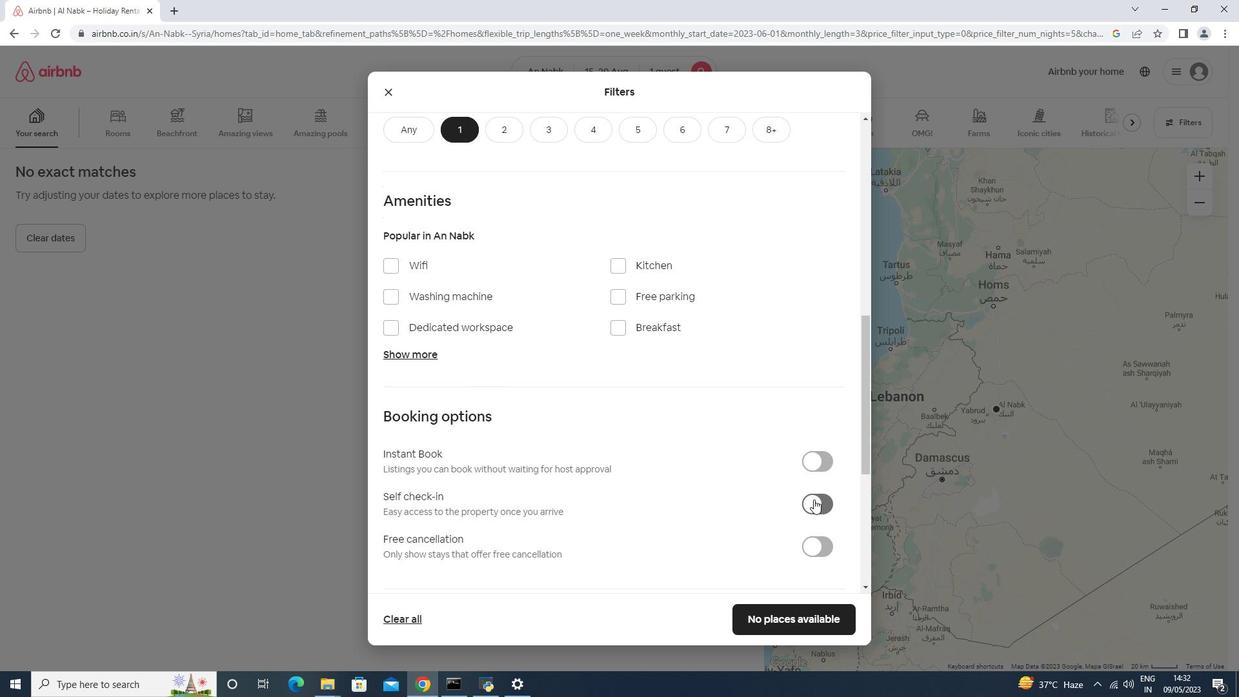 
Action: Mouse moved to (806, 482)
Screenshot: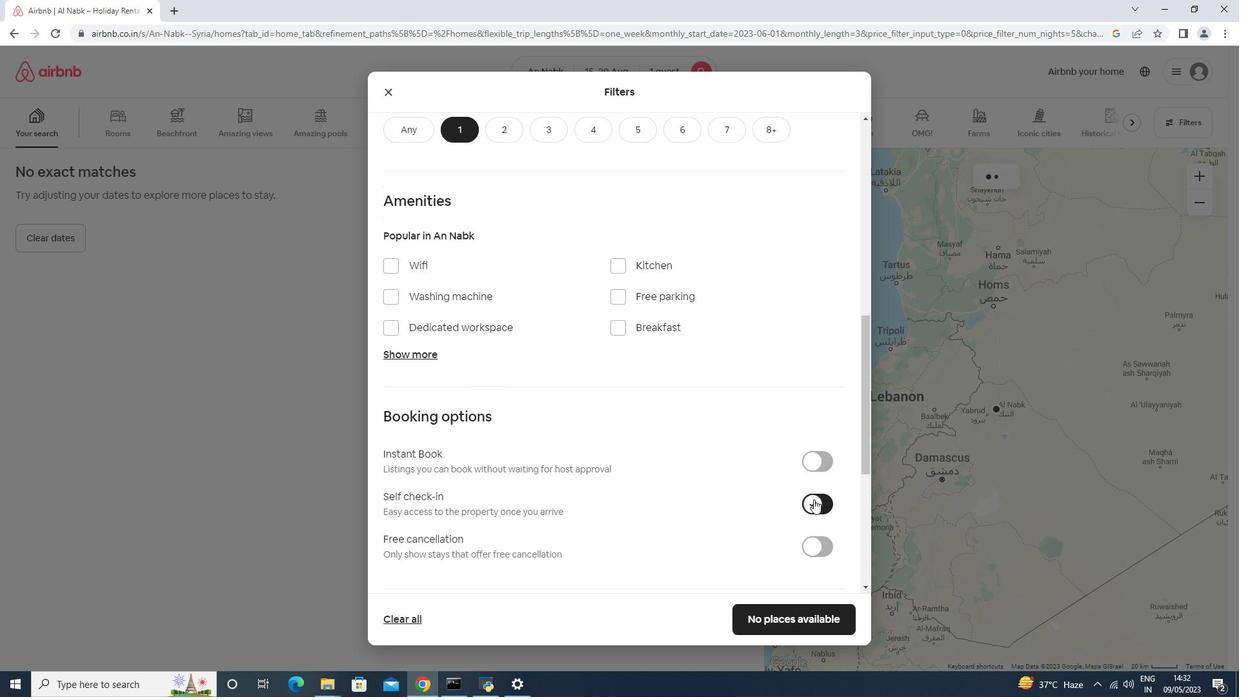 
Action: Mouse scrolled (806, 482) with delta (0, 0)
Screenshot: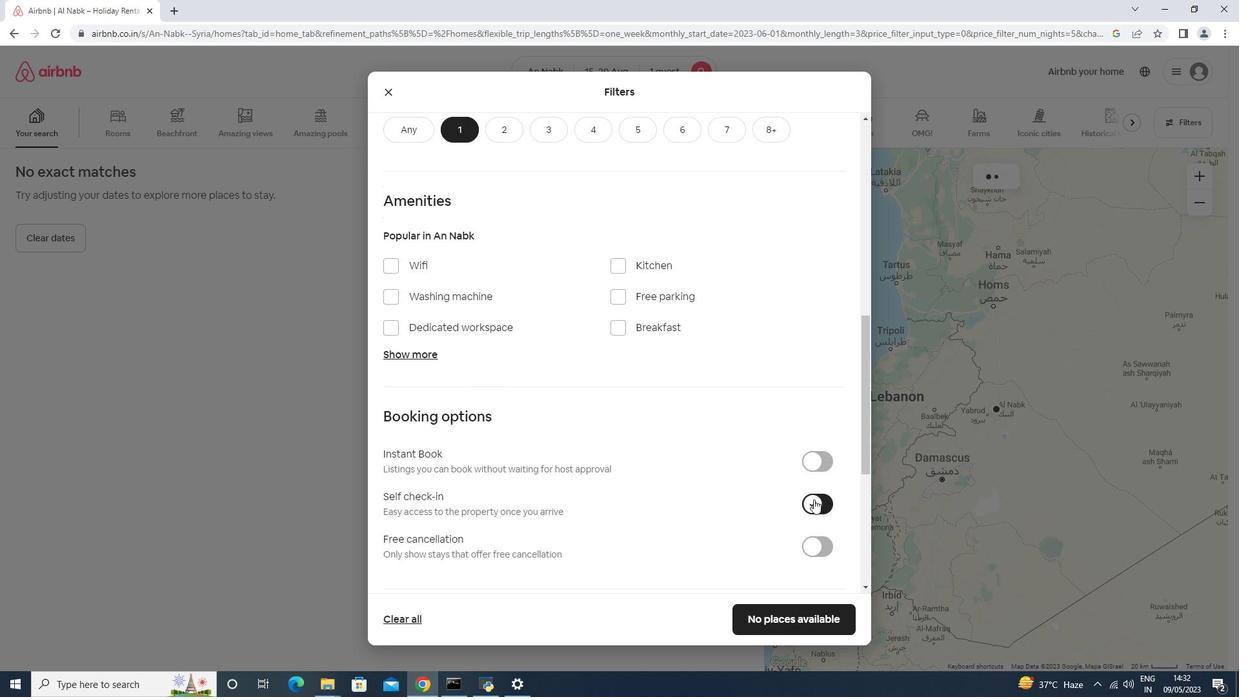 
Action: Mouse scrolled (806, 482) with delta (0, 0)
Screenshot: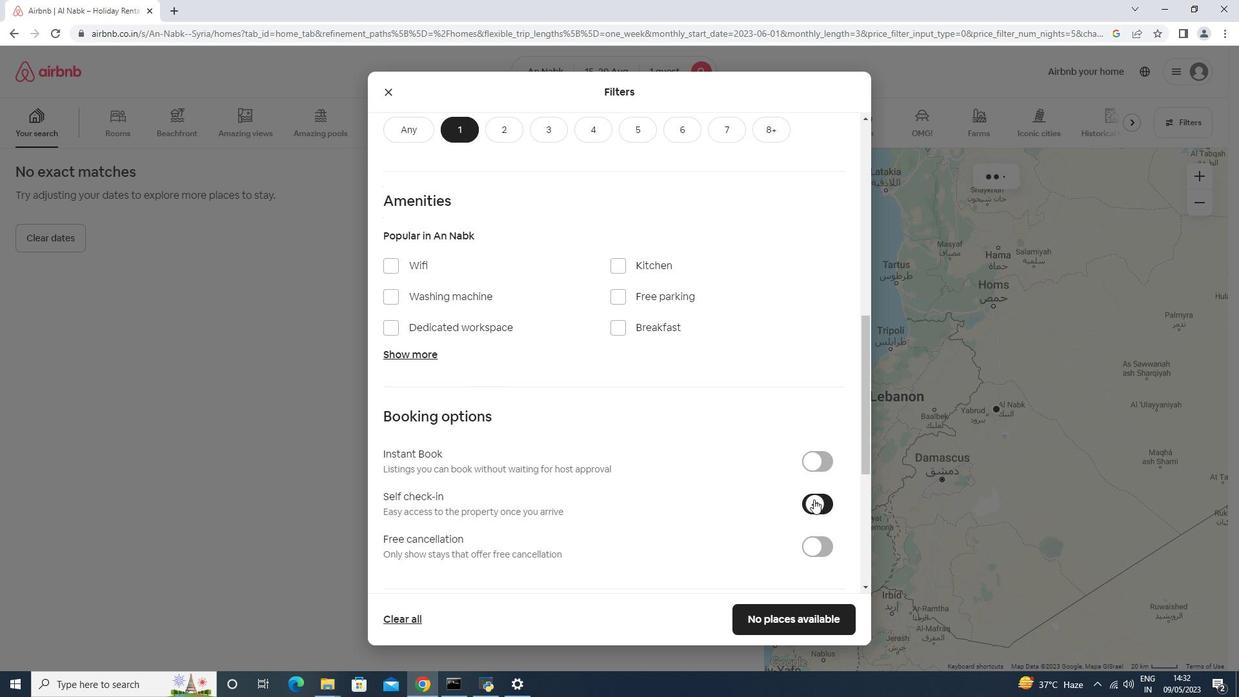 
Action: Mouse scrolled (806, 482) with delta (0, 0)
Screenshot: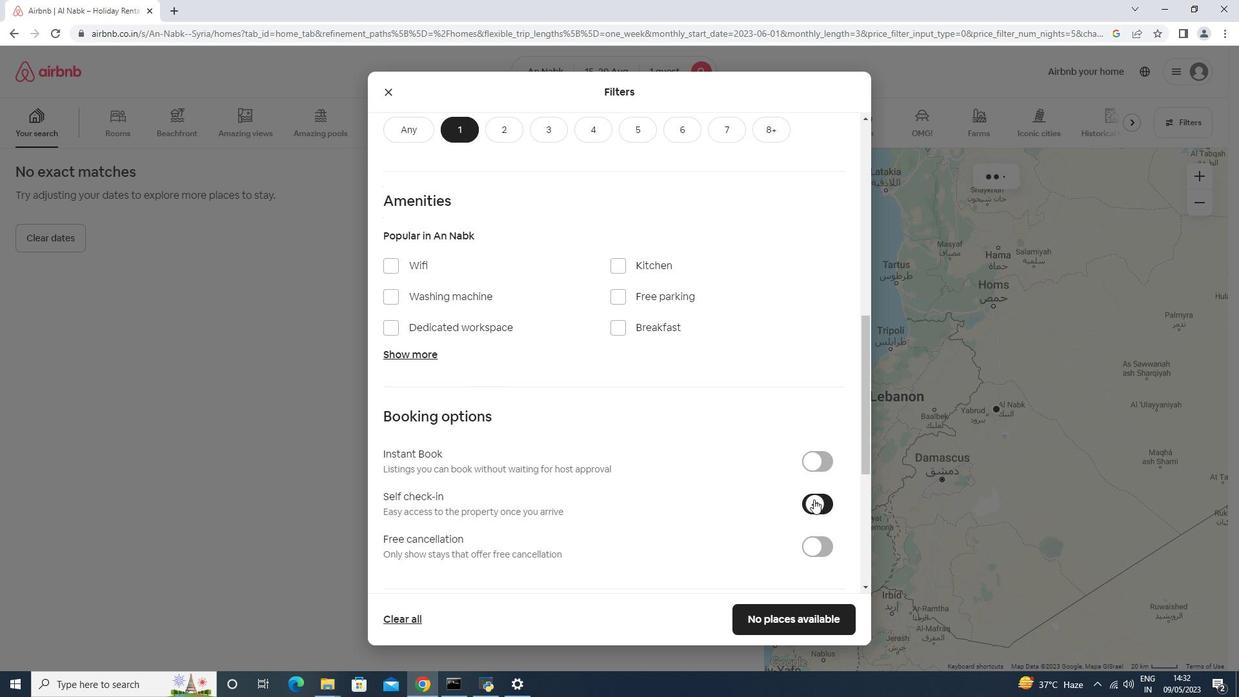 
Action: Mouse scrolled (806, 482) with delta (0, 0)
Screenshot: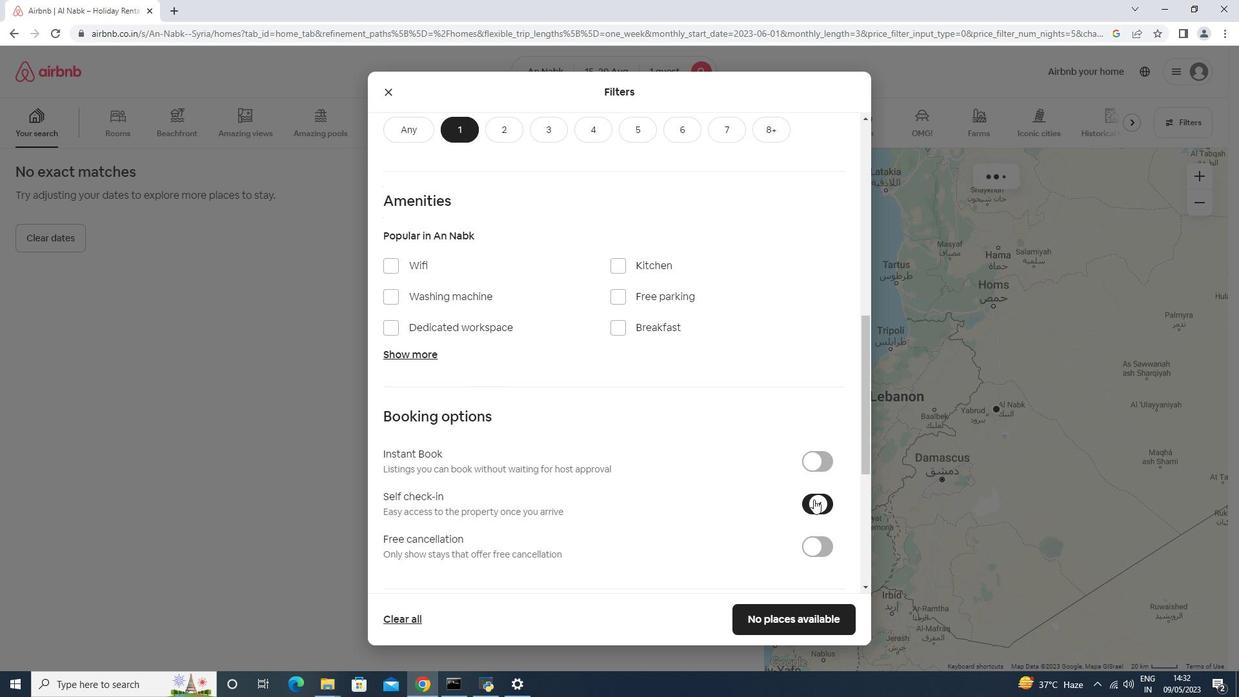 
Action: Mouse moved to (508, 434)
Screenshot: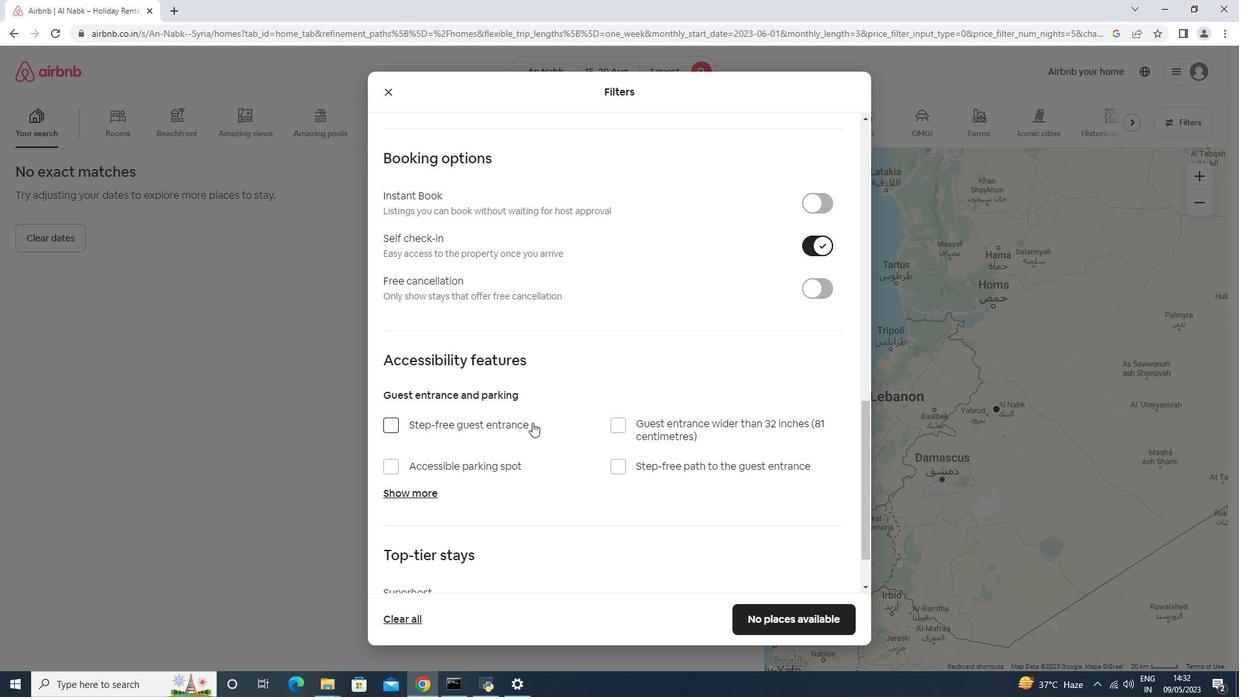
Action: Mouse scrolled (508, 433) with delta (0, 0)
Screenshot: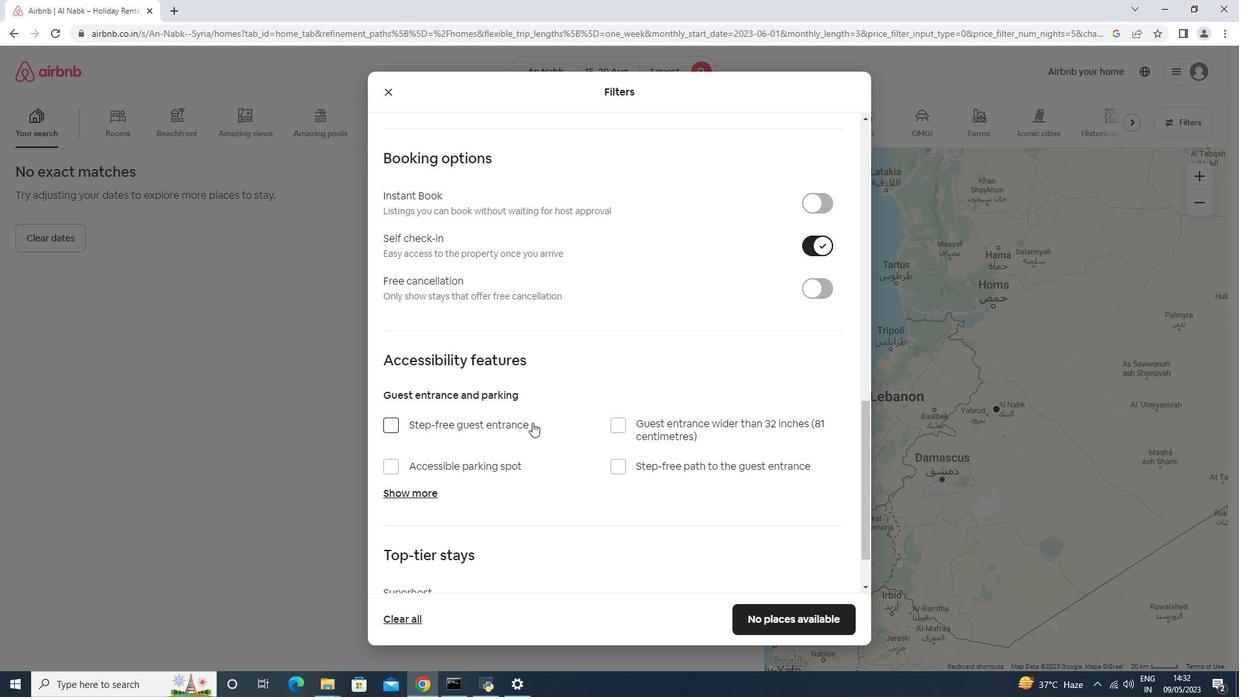 
Action: Mouse scrolled (508, 433) with delta (0, 0)
Screenshot: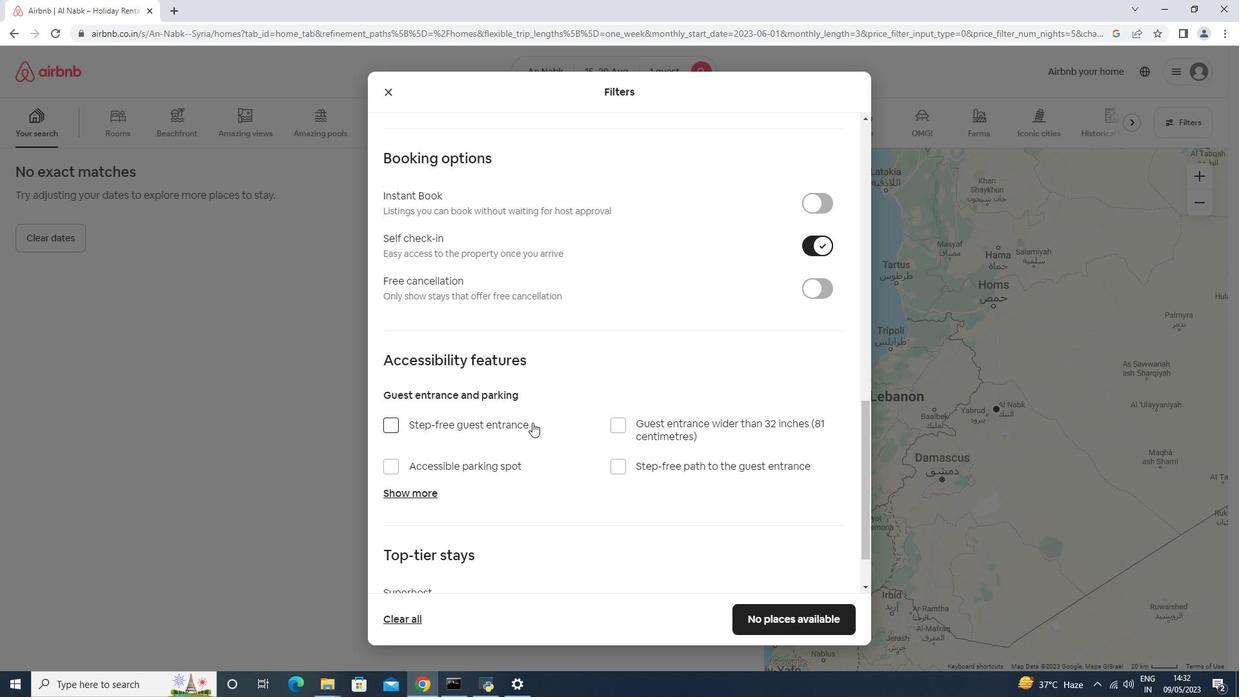 
Action: Mouse moved to (506, 435)
Screenshot: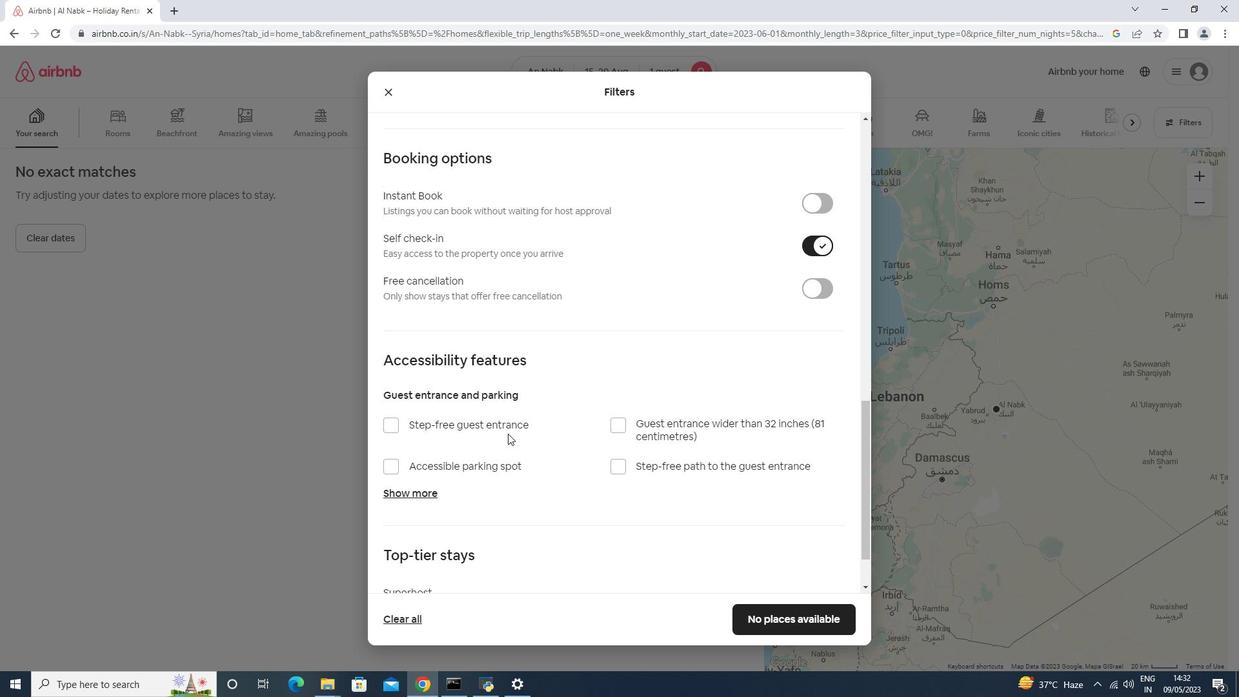 
Action: Mouse scrolled (506, 434) with delta (0, 0)
Screenshot: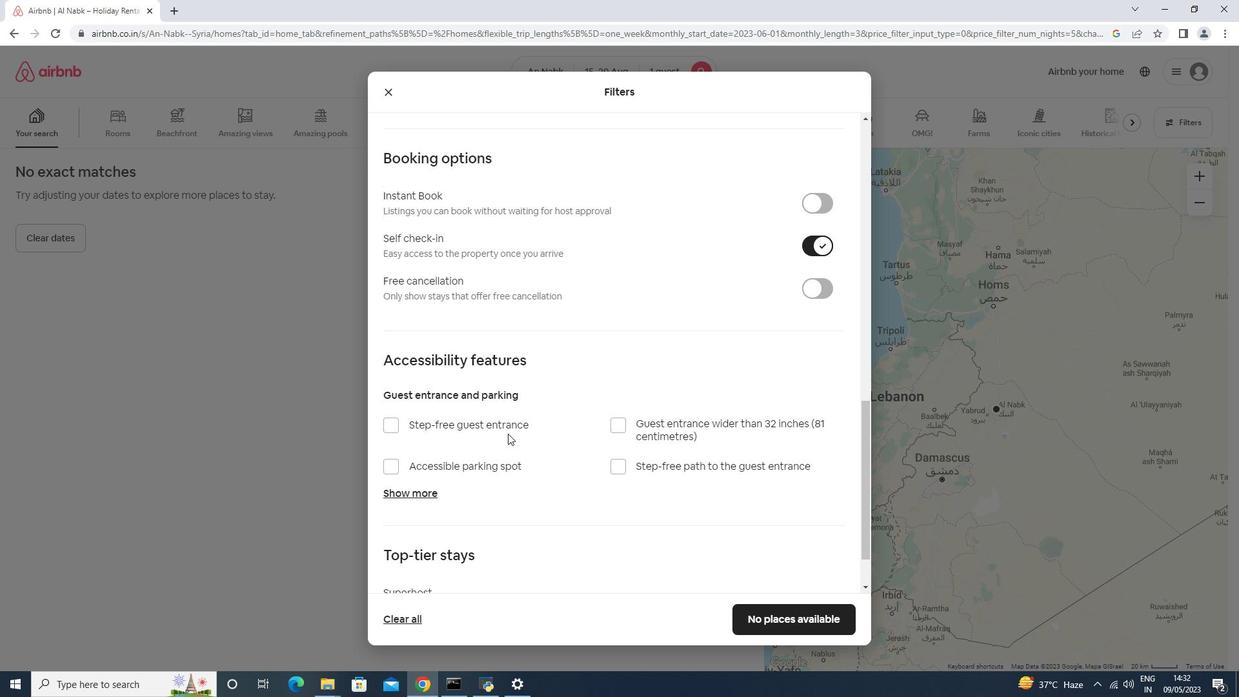 
Action: Mouse scrolled (506, 434) with delta (0, 0)
Screenshot: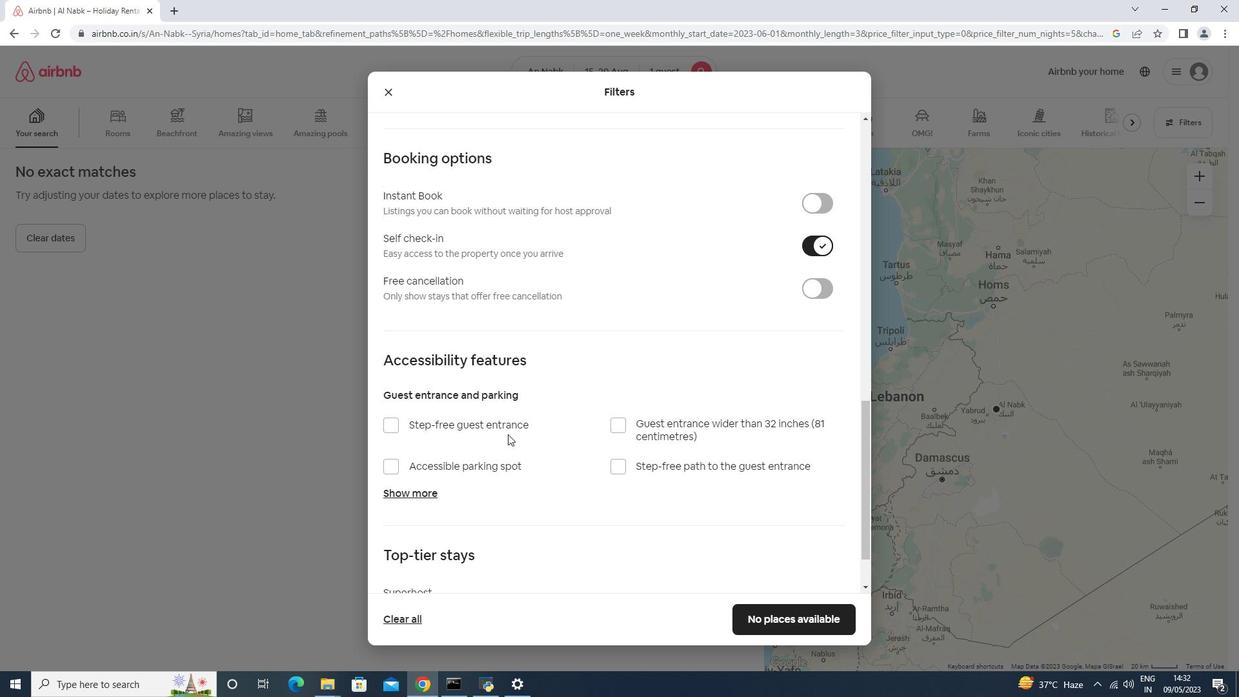 
Action: Mouse scrolled (506, 435) with delta (0, 0)
Screenshot: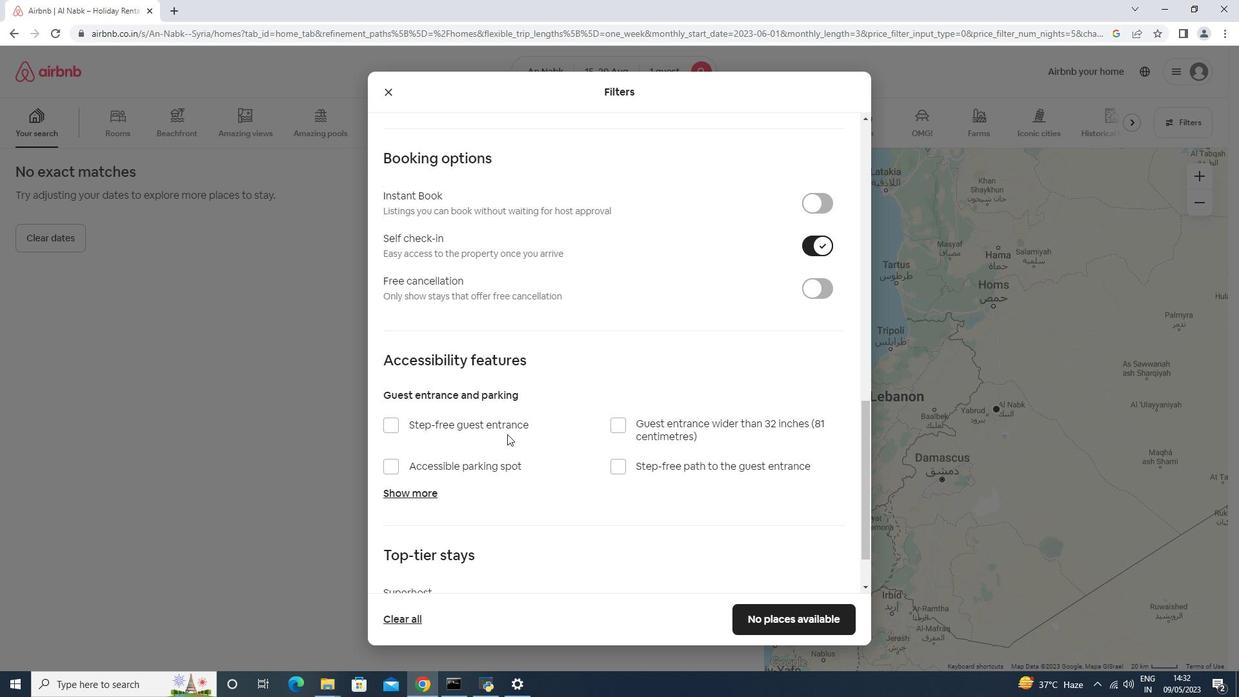 
Action: Mouse moved to (777, 615)
Screenshot: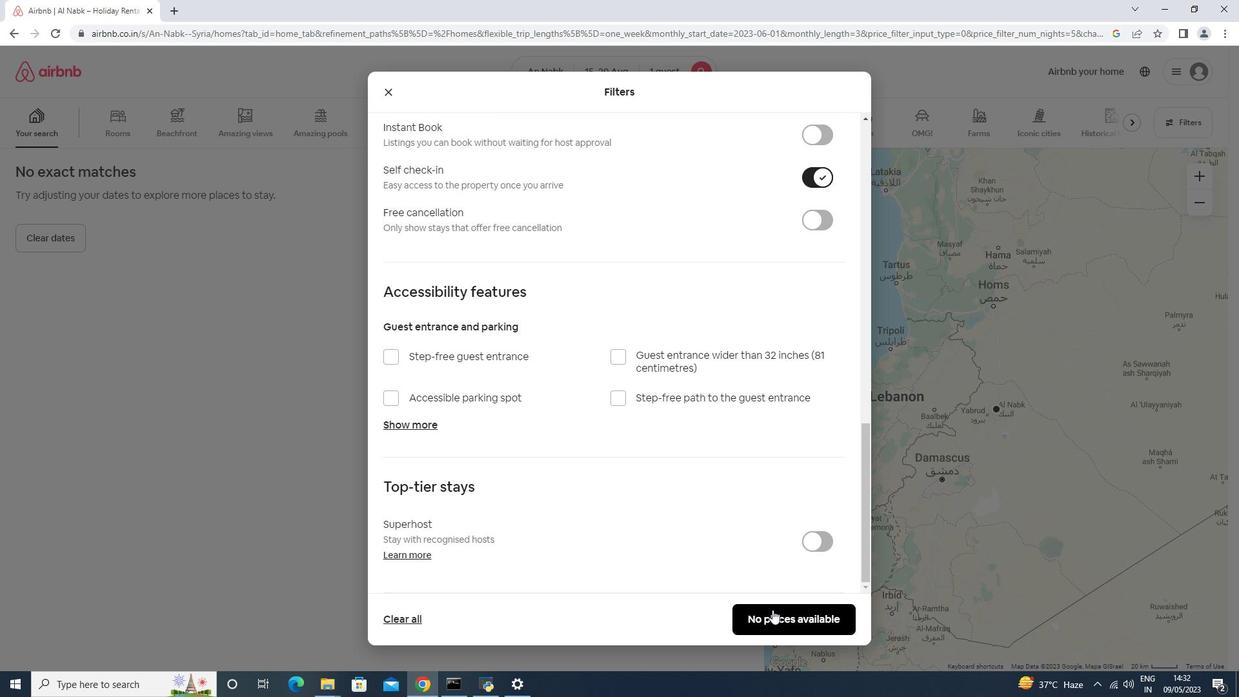 
Action: Mouse pressed left at (777, 615)
Screenshot: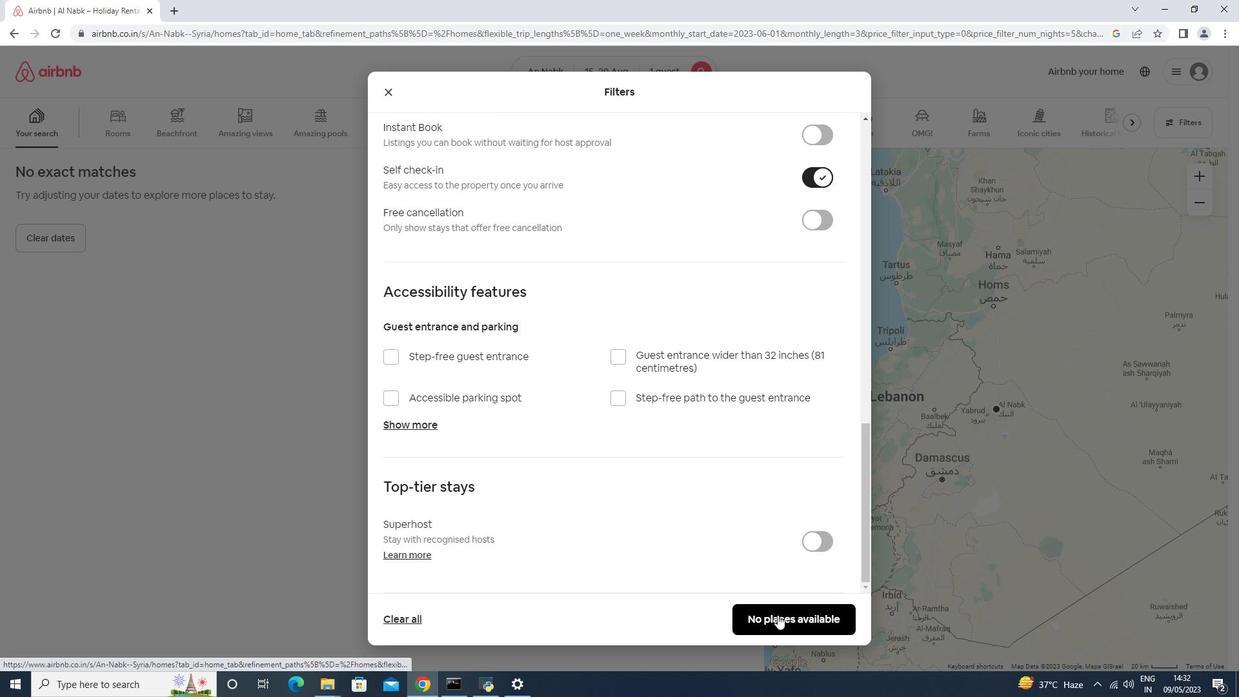 
Action: Mouse moved to (774, 580)
Screenshot: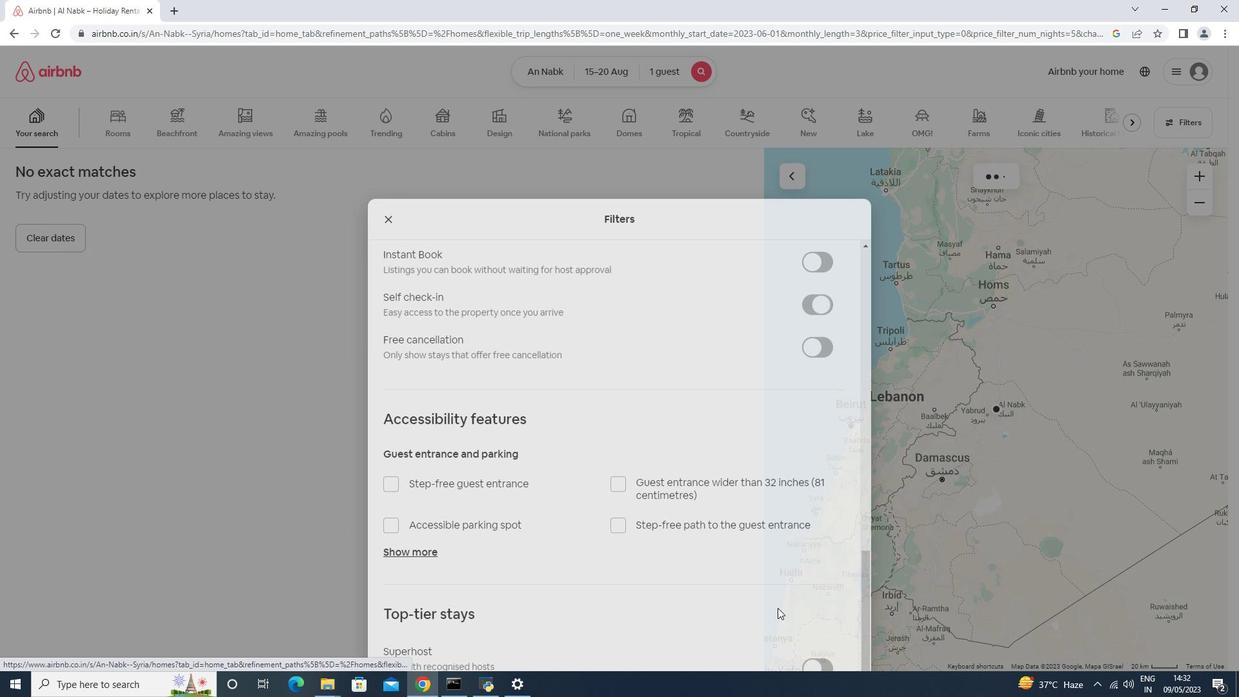 
